 Task: Add an event with the title Second Lunch Break: Relaxation and Stress Relief, date '2023/10/26', time 8:30 AM to 10:30 AMand add a description: The training workshop will begin with an overview of the importance of effective negotiation skills in today's business landscape. Participants will gain an understanding of the key elements of successful negotiations, such as preparation, communication, active listening, and problem-solving., put the event into Red category . Add location for the event as: New York City, USA, logged in from the account softage.7@softage.netand send the event invitation to softage.10@softage.net and softage.5@softage.net. Set a reminder for the event 15 minutes before
Action: Mouse moved to (117, 135)
Screenshot: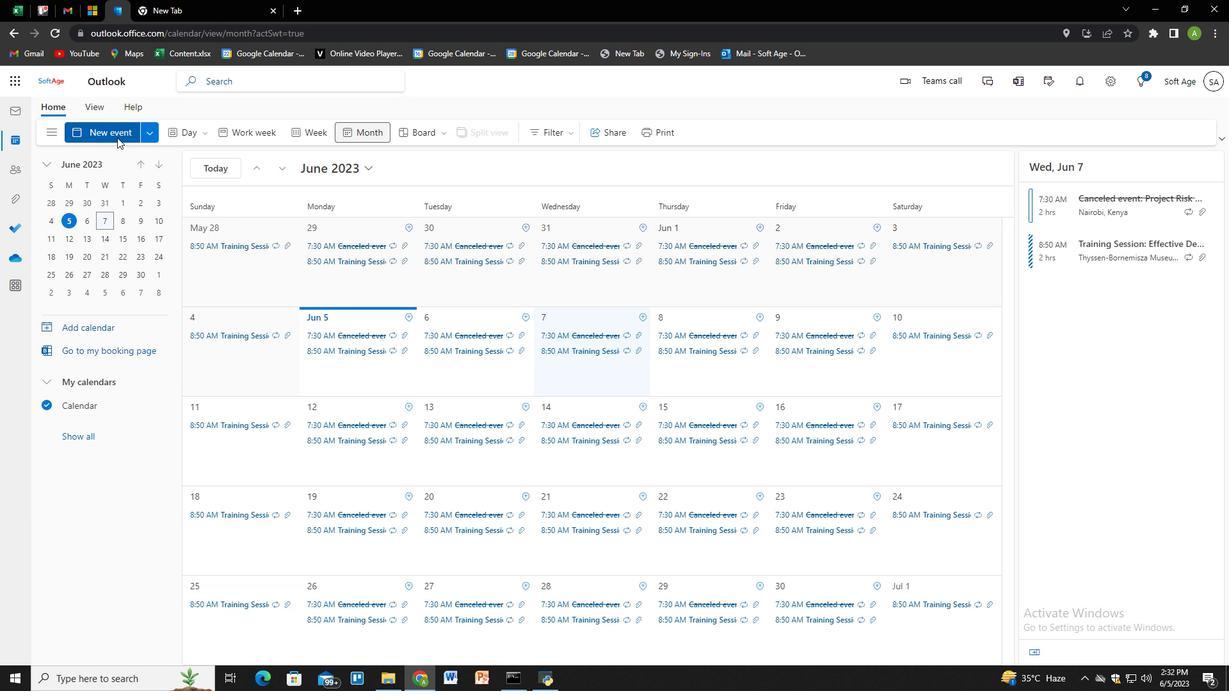
Action: Mouse pressed left at (117, 135)
Screenshot: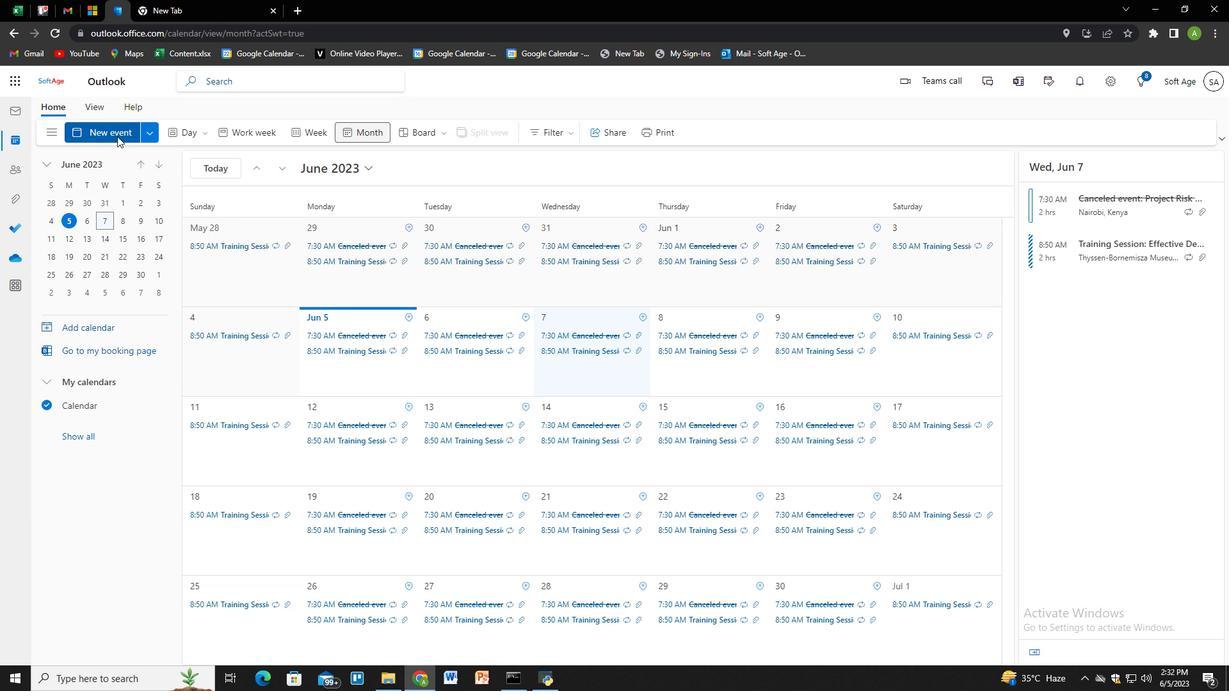 
Action: Mouse moved to (365, 222)
Screenshot: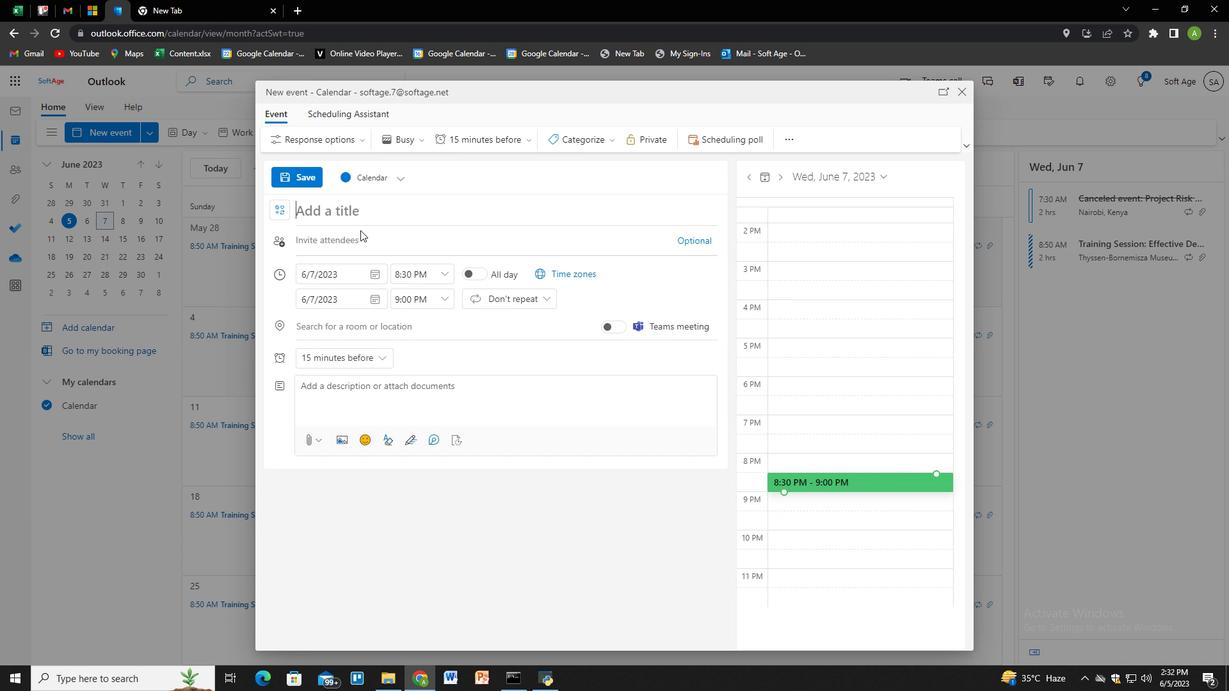 
Action: Key pressed <Key.shift>Second<Key.space><Key.shift>Lunch<Key.space><Key.shift>Break<Key.shift>:<Key.space><Key.shift>Relaxation<Key.space>and<Key.space>stress<Key.space><Key.shift><Key.backspace><Key.backspace><Key.backspace><Key.backspace><Key.backspace><Key.backspace><Key.backspace><Key.shift>Stress<Key.space><Key.shift>Relief<Key.tab><Key.tab><Key.tab>
Screenshot: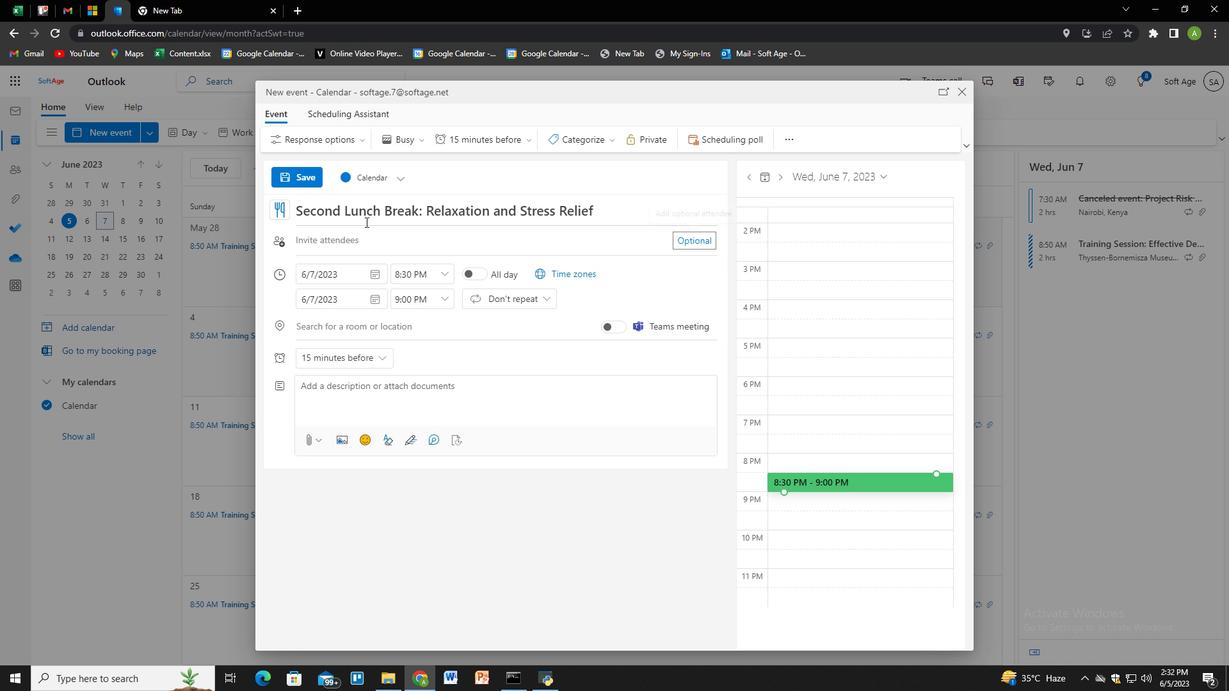 
Action: Mouse moved to (372, 275)
Screenshot: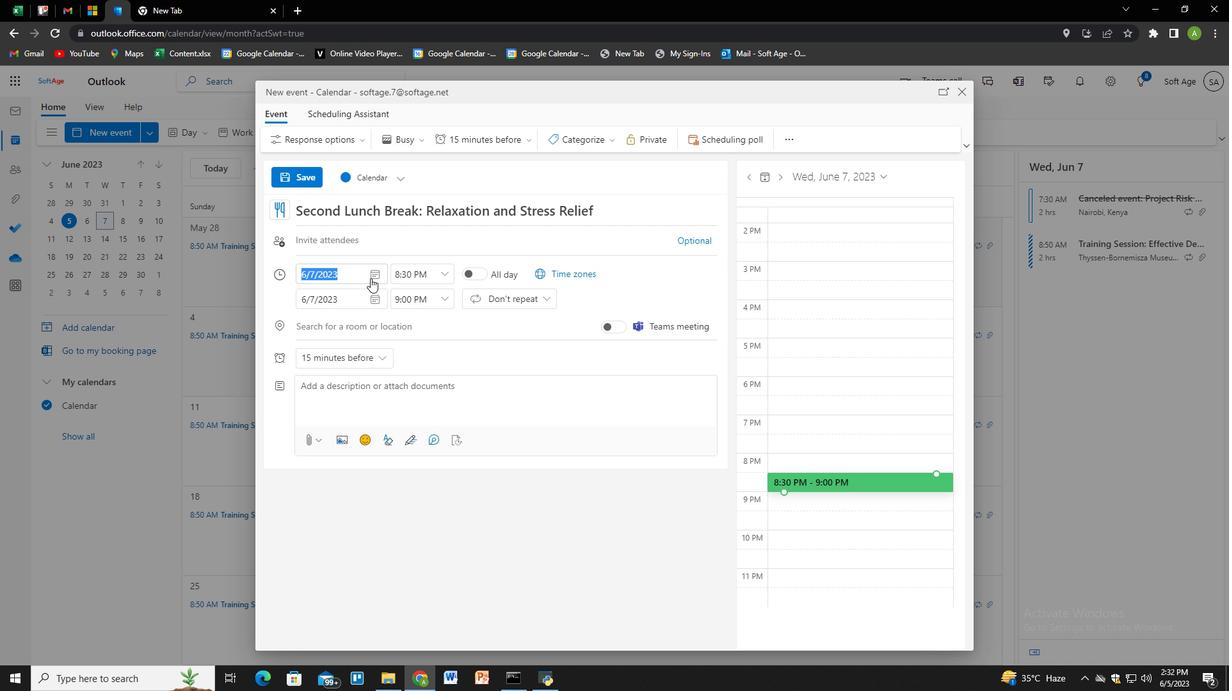 
Action: Mouse pressed left at (372, 275)
Screenshot: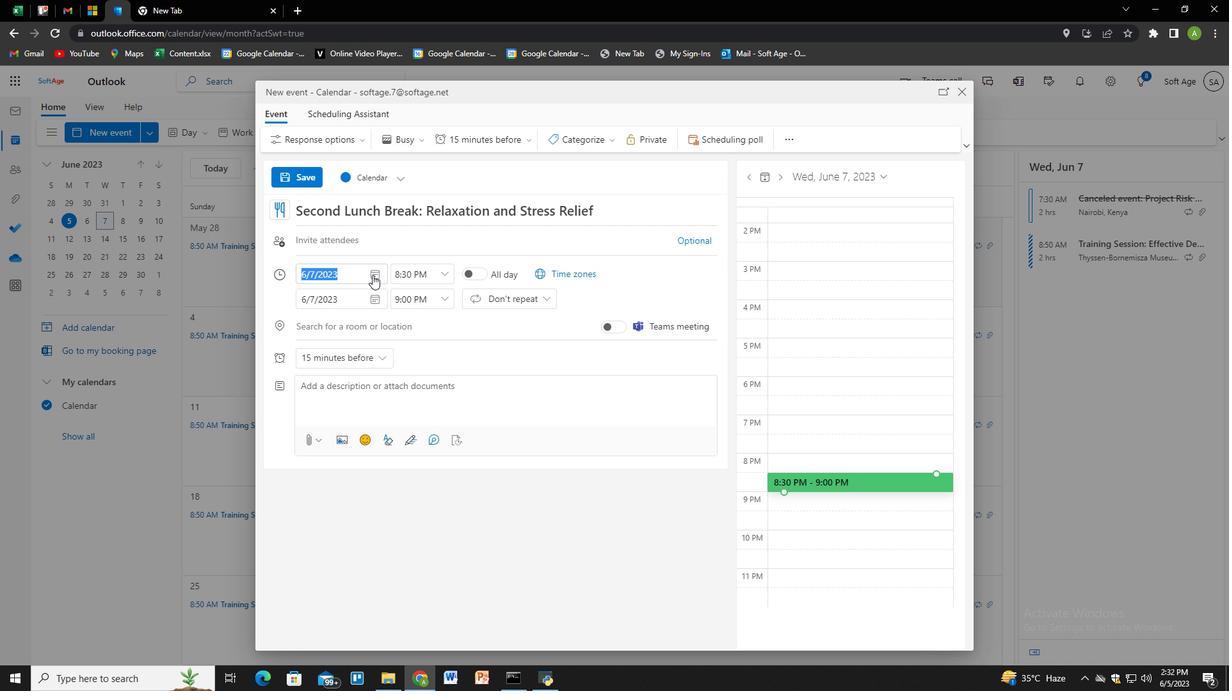 
Action: Mouse moved to (418, 299)
Screenshot: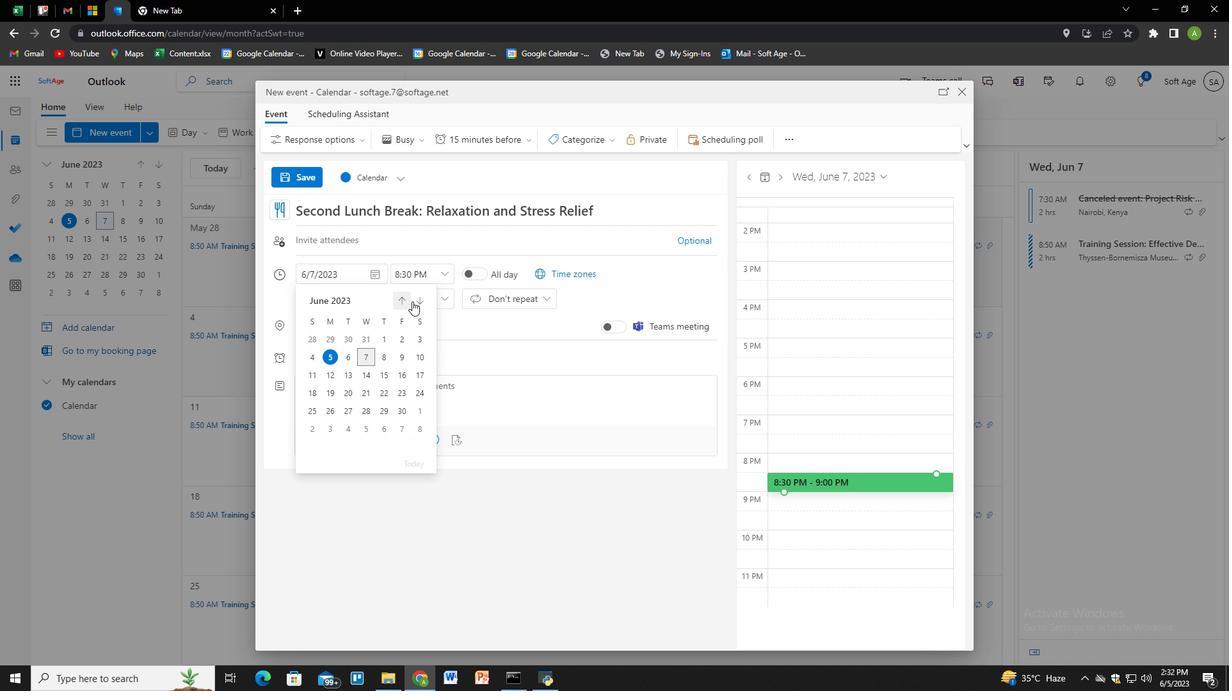
Action: Mouse pressed left at (418, 299)
Screenshot: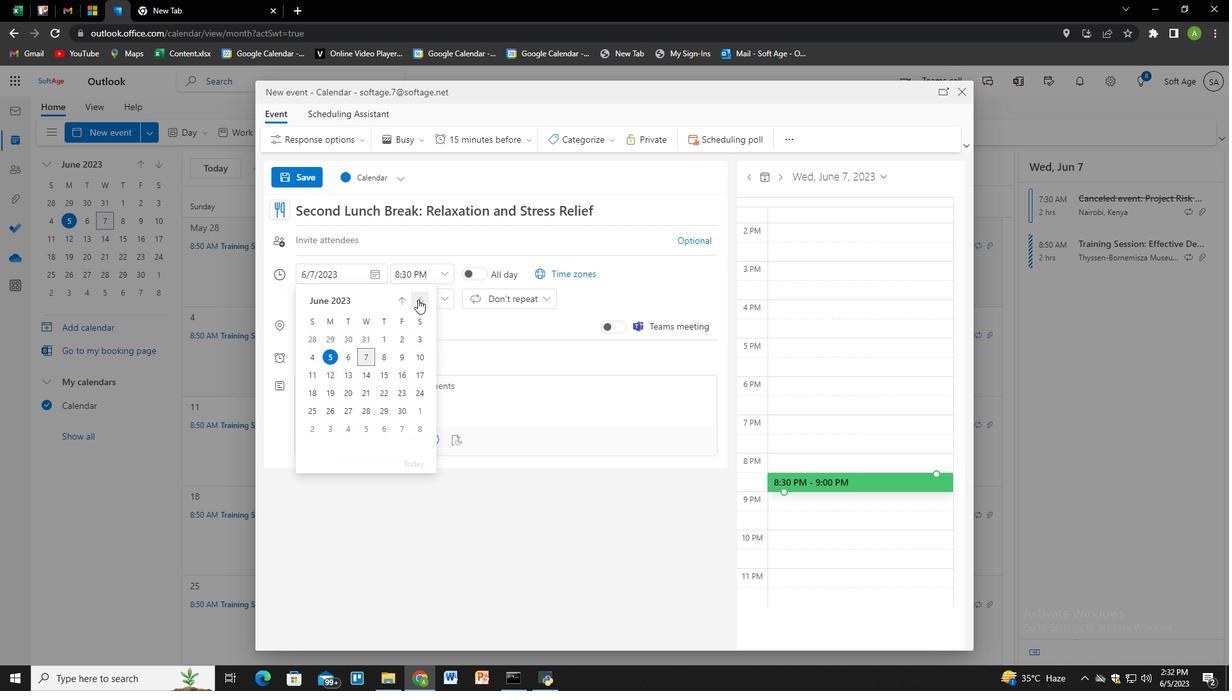 
Action: Mouse pressed left at (418, 299)
Screenshot: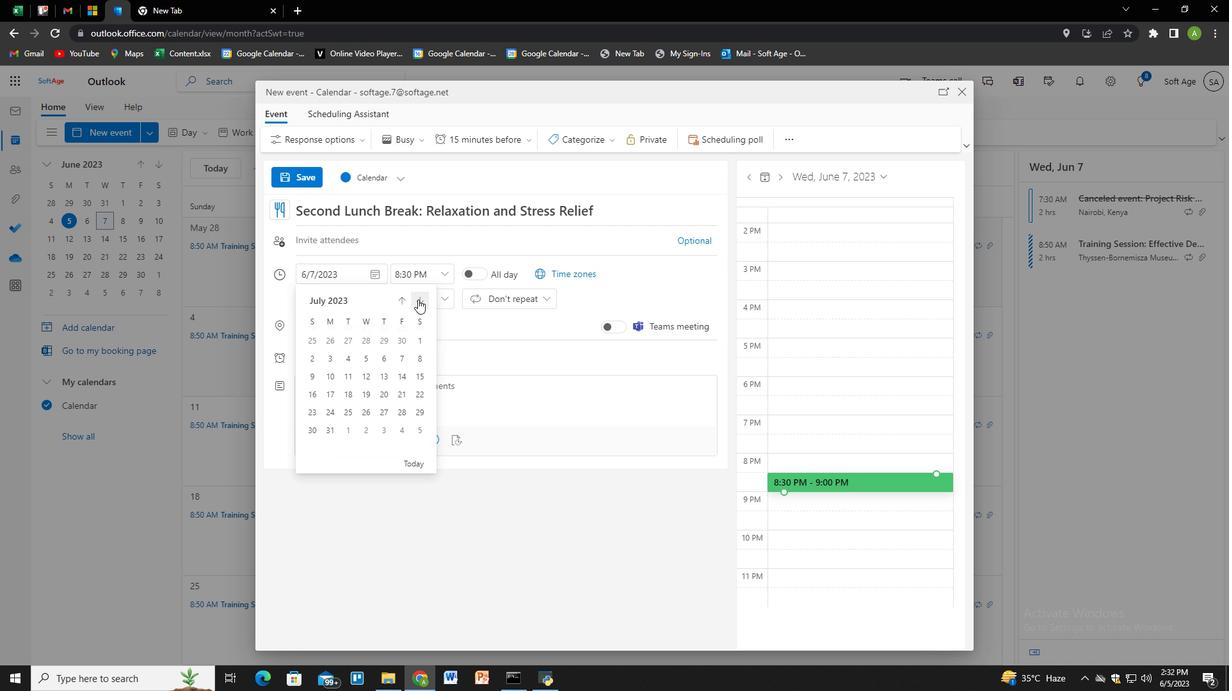 
Action: Mouse pressed left at (418, 299)
Screenshot: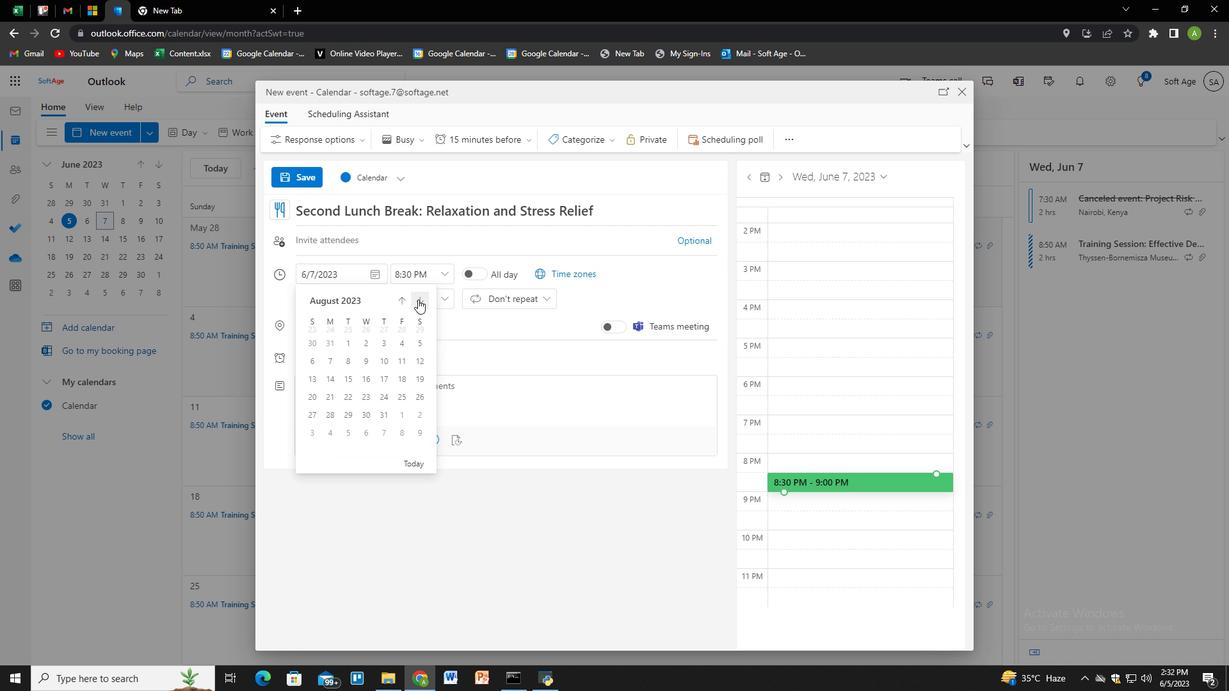 
Action: Mouse pressed left at (418, 299)
Screenshot: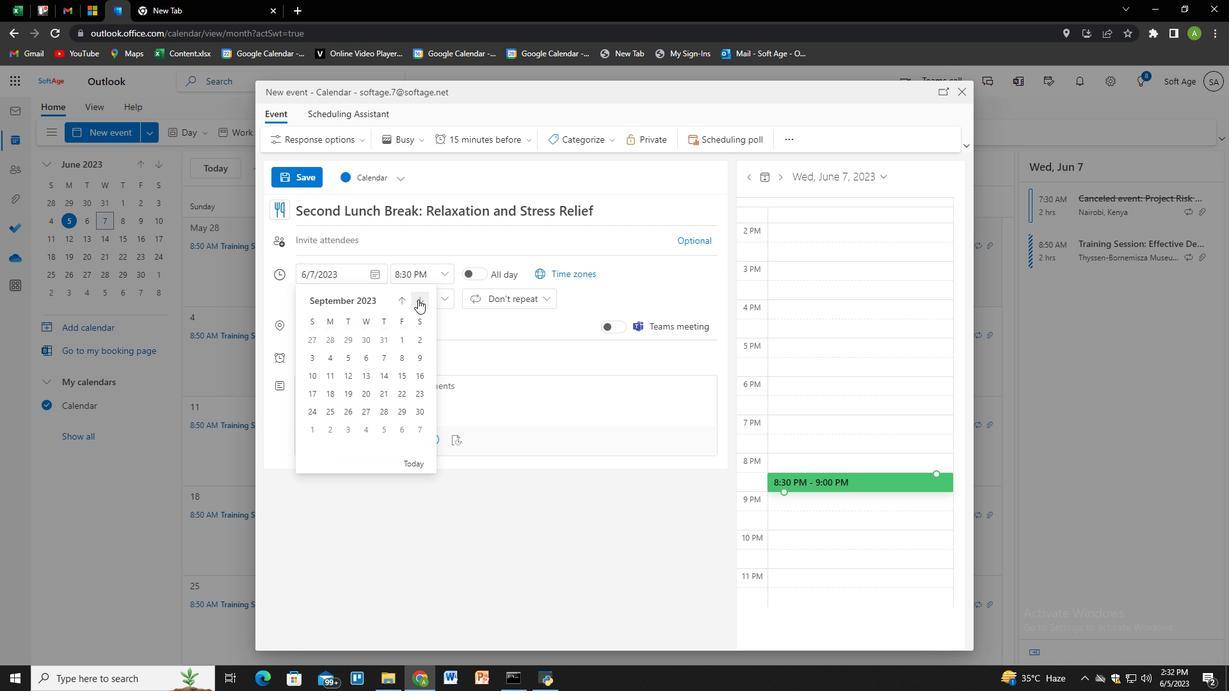 
Action: Mouse moved to (382, 388)
Screenshot: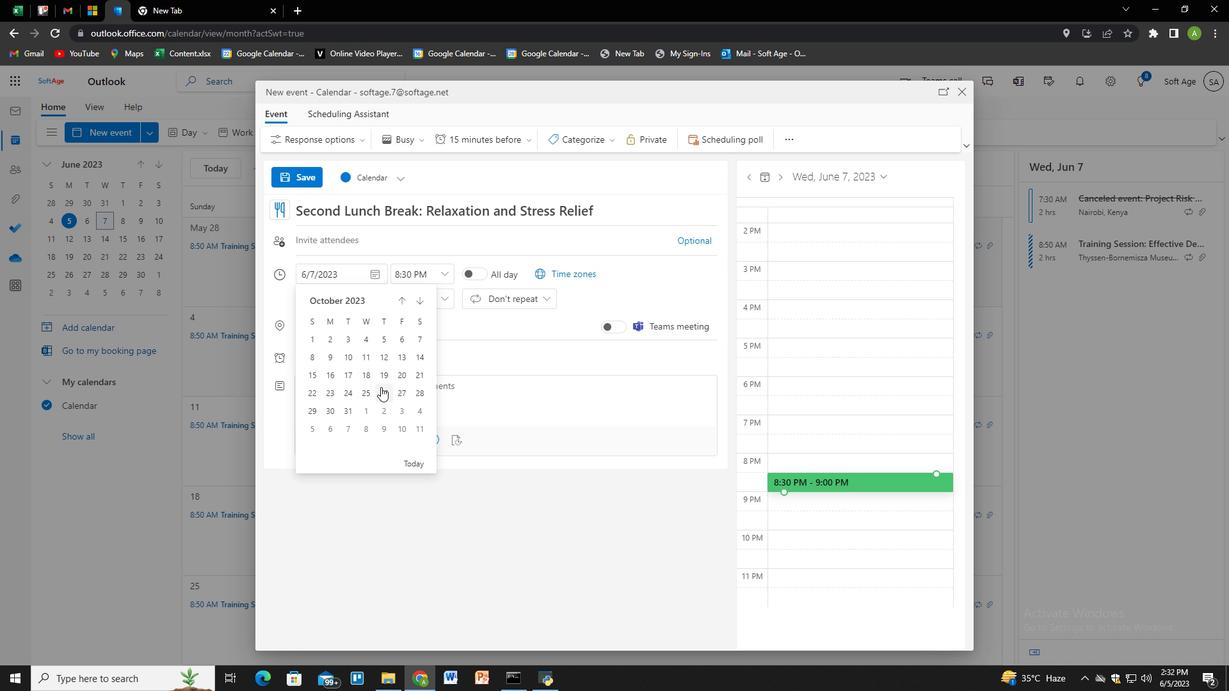 
Action: Mouse pressed left at (382, 388)
Screenshot: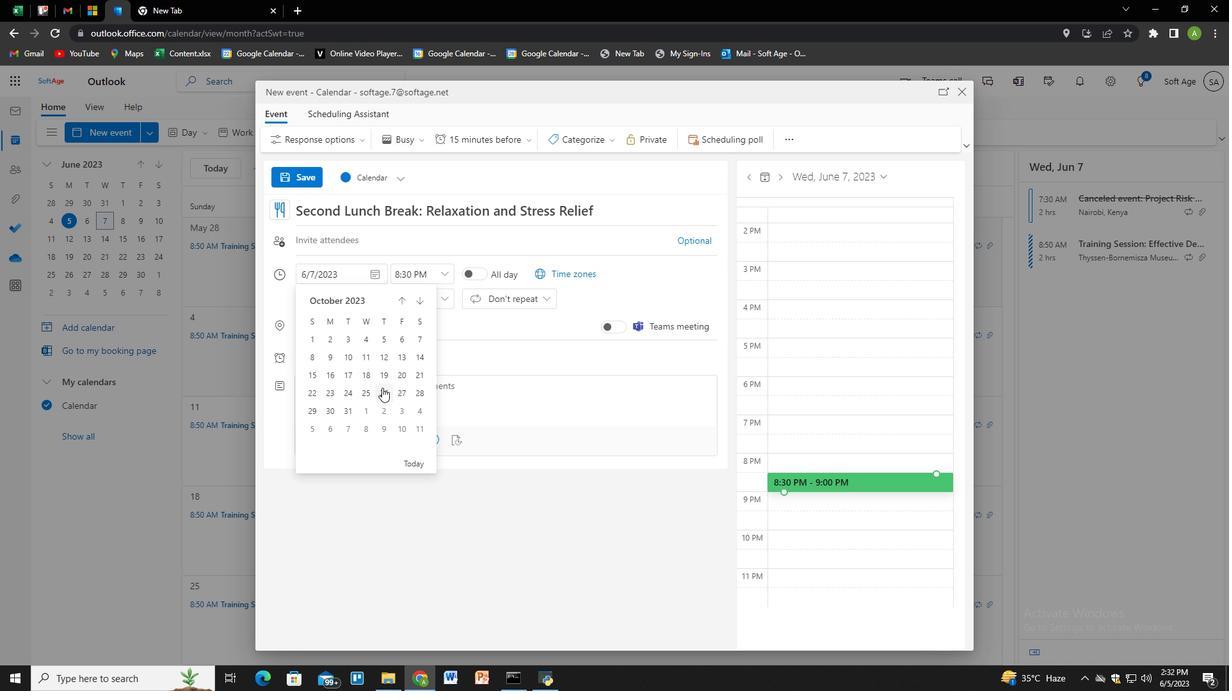 
Action: Mouse moved to (404, 274)
Screenshot: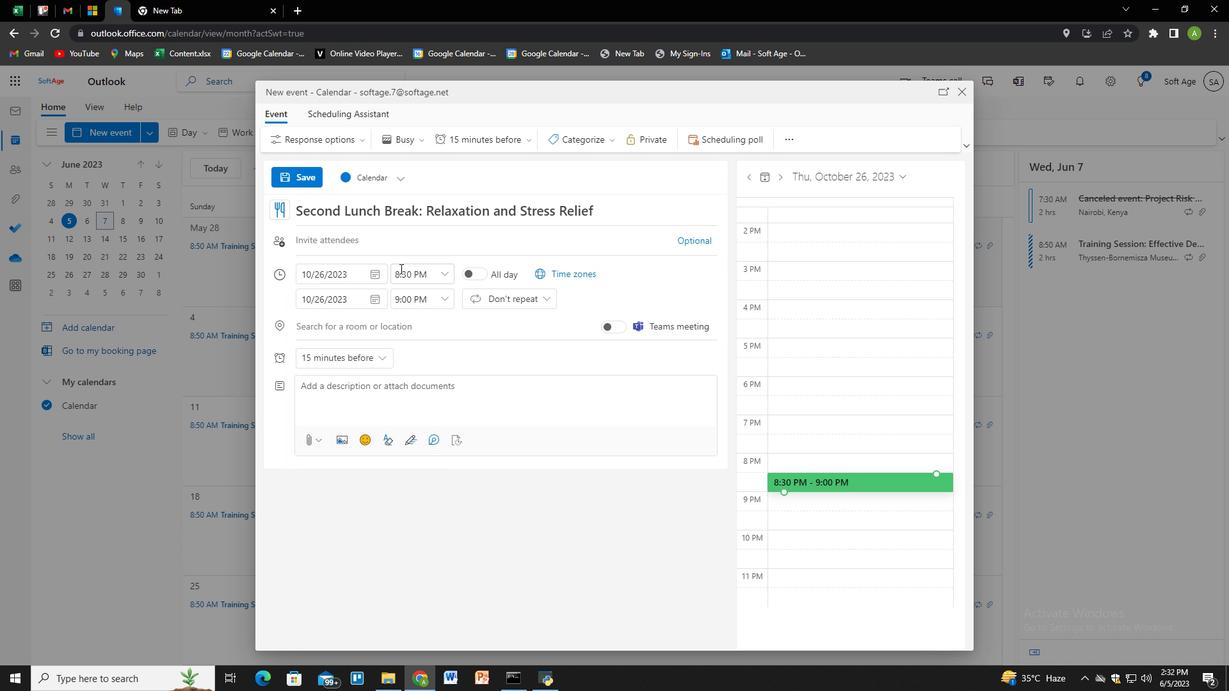 
Action: Mouse pressed left at (404, 274)
Screenshot: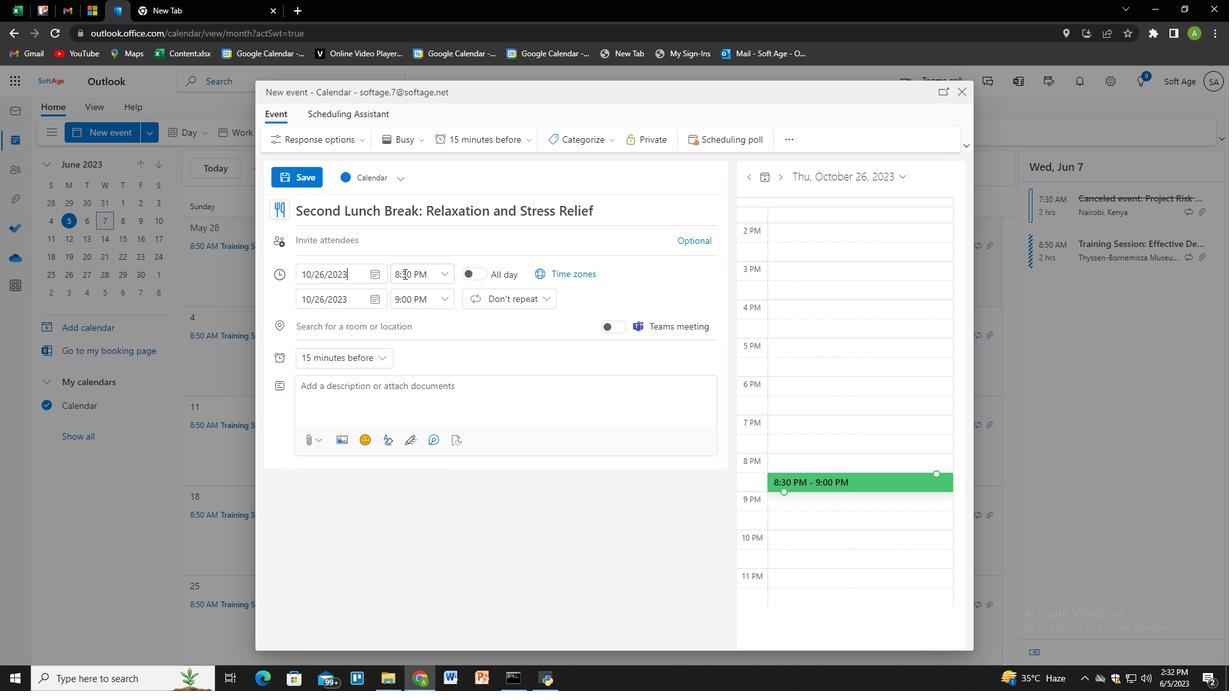
Action: Mouse moved to (410, 304)
Screenshot: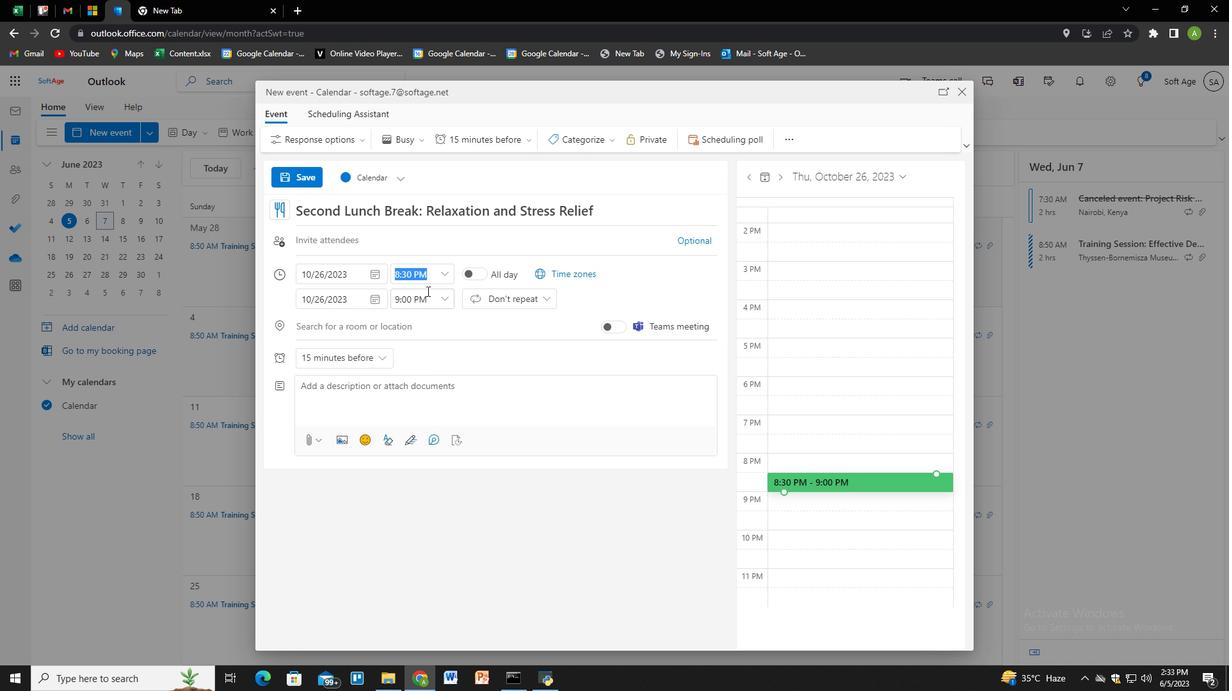 
Action: Mouse pressed left at (410, 304)
Screenshot: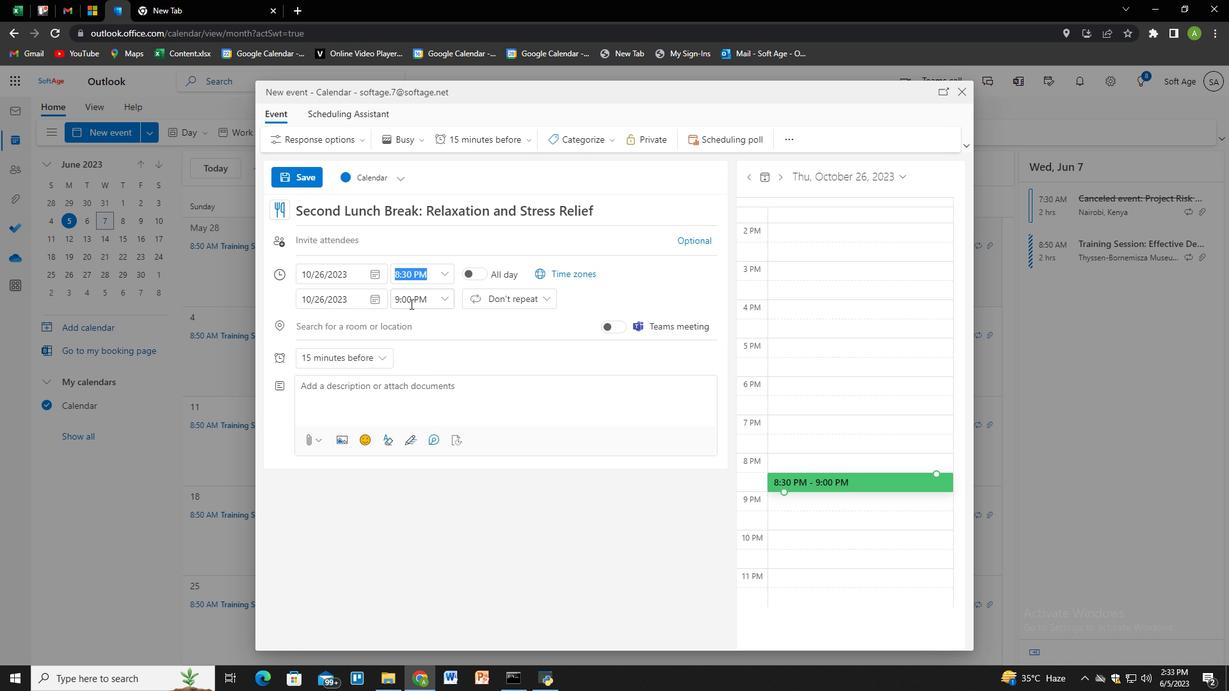 
Action: Key pressed 10<Key.shift>:30<Key.space><Key.shift>AM
Screenshot: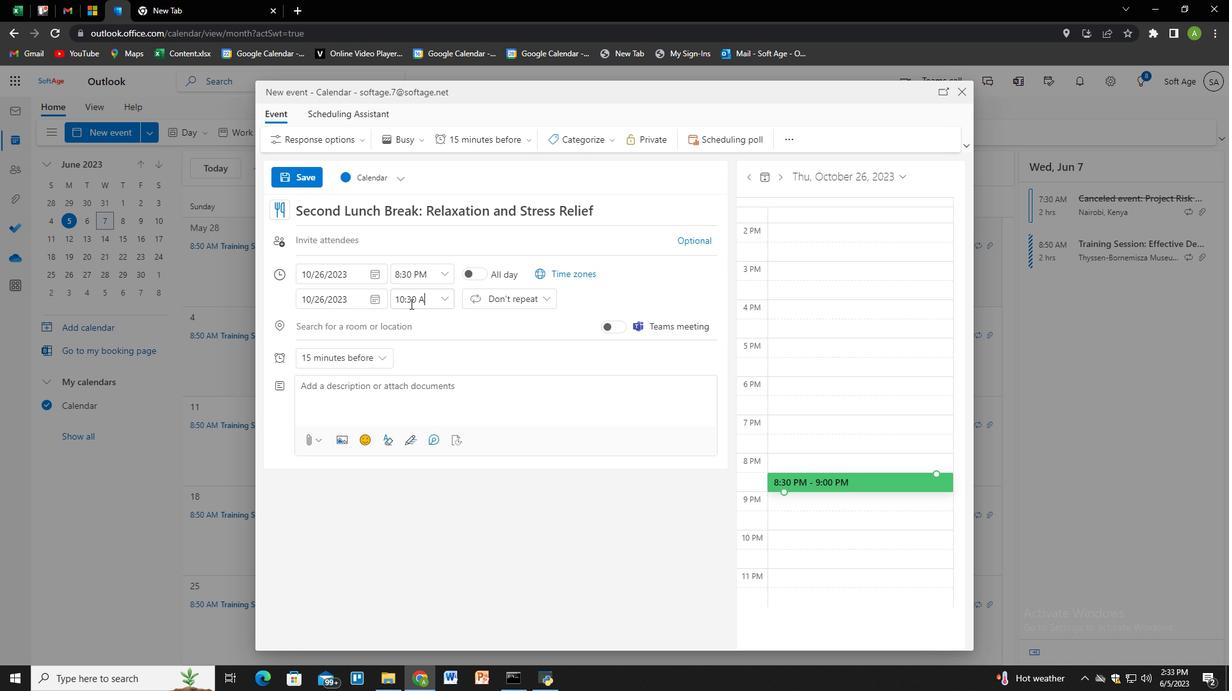 
Action: Mouse moved to (418, 274)
Screenshot: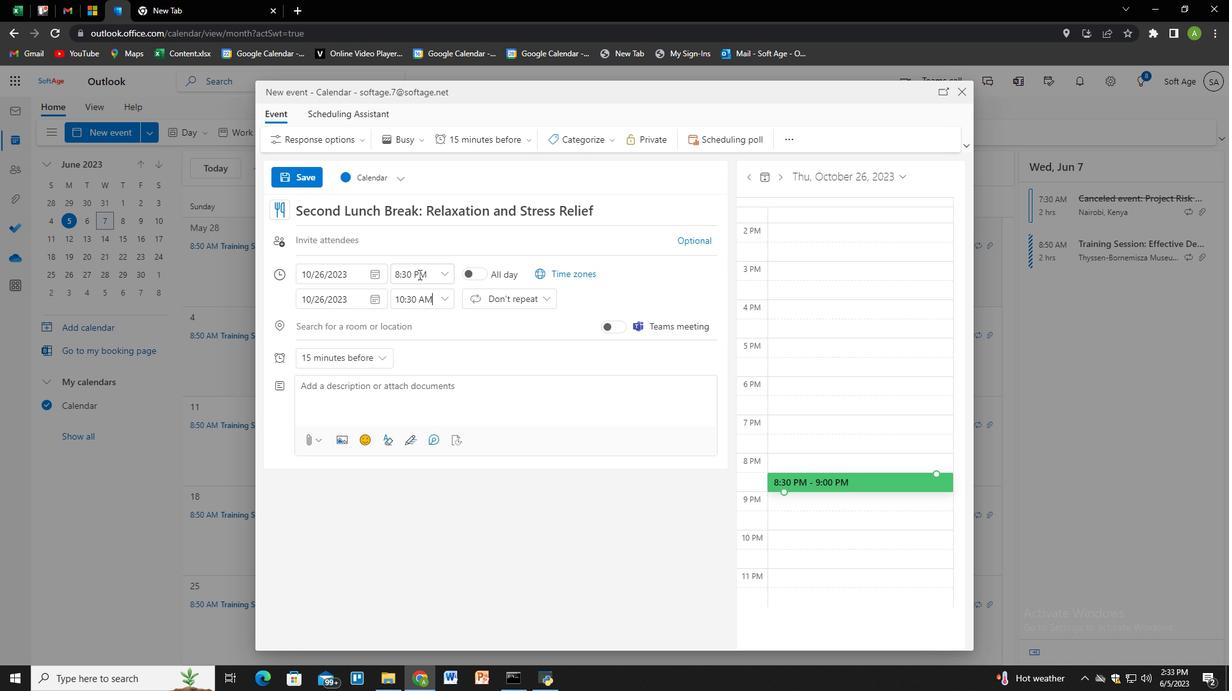 
Action: Mouse pressed left at (418, 274)
Screenshot: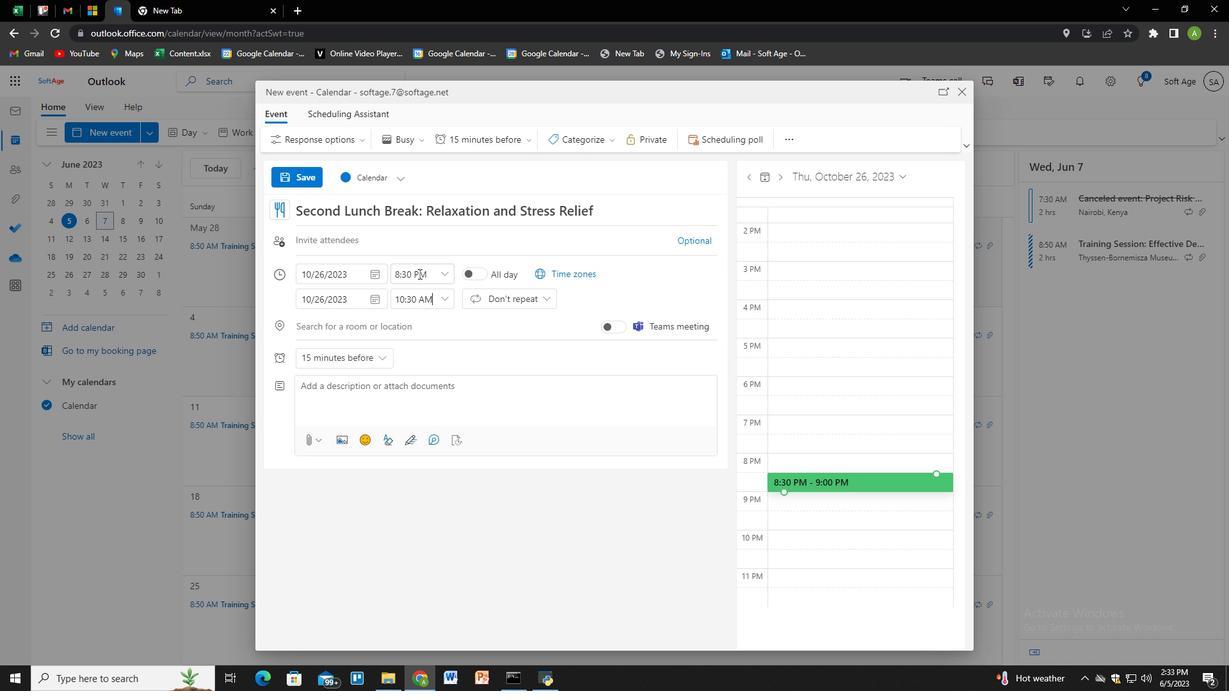 
Action: Key pressed <Key.right><Key.left><Key.backspace><Key.shift>A<Key.down><Key.up>
Screenshot: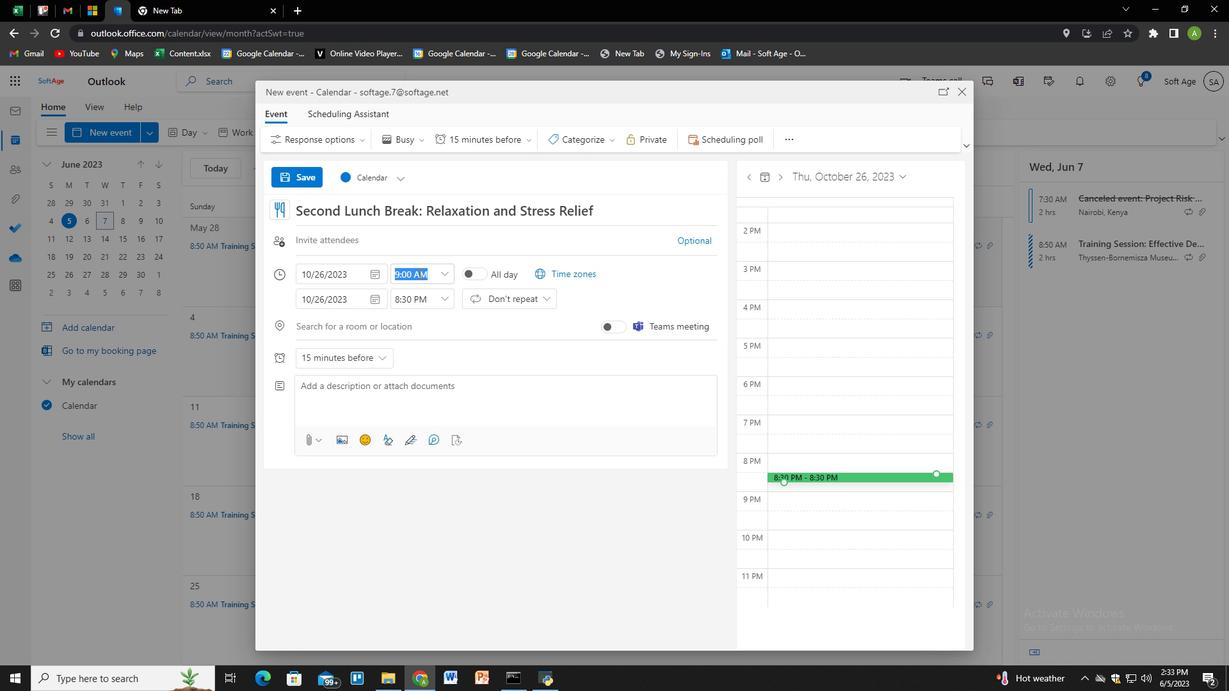 
Action: Mouse moved to (428, 301)
Screenshot: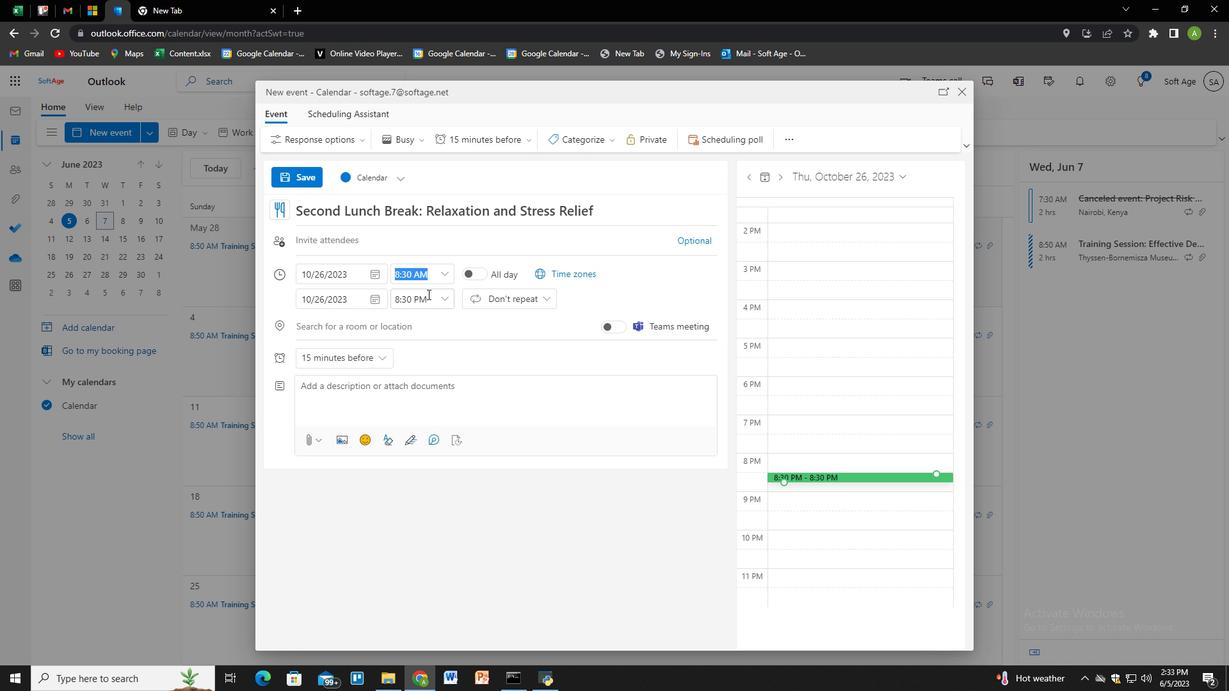 
Action: Mouse pressed left at (428, 301)
Screenshot: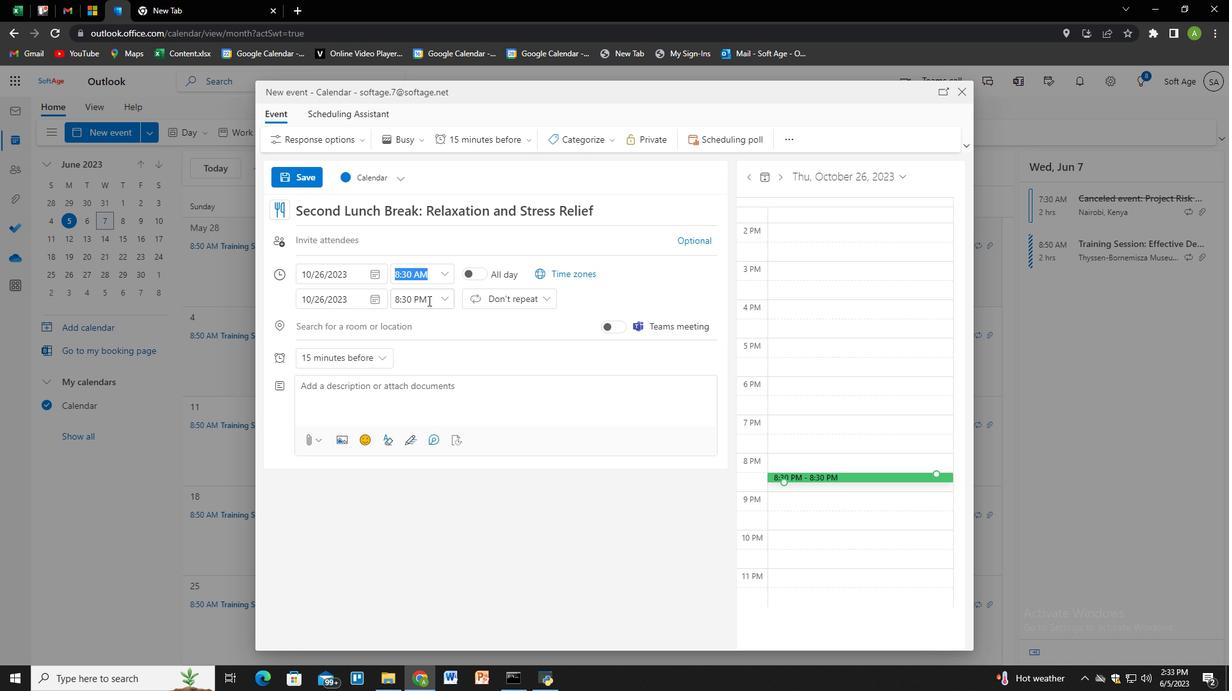 
Action: Mouse moved to (427, 303)
Screenshot: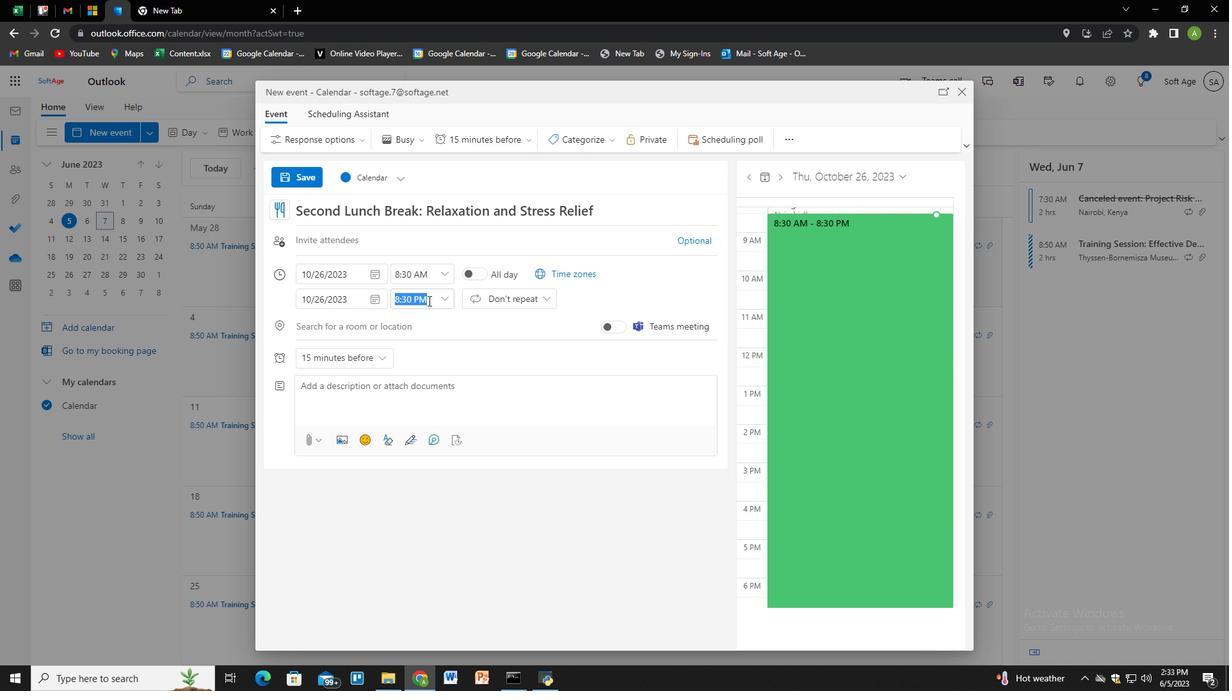 
Action: Key pressed 10<Key.shift>:30<Key.space><Key.shift><Key.shift><Key.shift><Key.shift>AMM<Key.tab><Key.tab><Key.tab><Key.tab><Key.tab><Key.tab><Key.tab><Key.shift><Key.shift><Key.shift><Key.shift><Key.shift>The<Key.space>training<Key.space>workshop<Key.space>will<Key.space>begin<Key.space>with<Key.space><Key.space>an<Key.space><Key.backspace><Key.backspace><Key.backspace><Key.backspace>an<Key.space>overview<Key.space>of<Key.space>the<Key.space>importance<Key.space>of<Key.space>effective<Key.space>negotiation<Key.space>skills<Key.space>in<Key.space>today's<Key.space>business<Key.space>landscape.<Key.space><Key.shift>Participants<Key.space>willg<Key.backspace><Key.space>gain<Key.space>an<Key.space>undee<Key.backspace>rstanding<Key.space>of<Key.space>the<Key.space>key<Key.space>elements<Key.space>of<Key.space>successful<Key.space>negotiations,<Key.space>such<Key.space>as<Key.space>preparation,<Key.space>communication,<Key.space>active<Key.space>listening,<Key.space>and<Key.space>problem-solving.
Screenshot: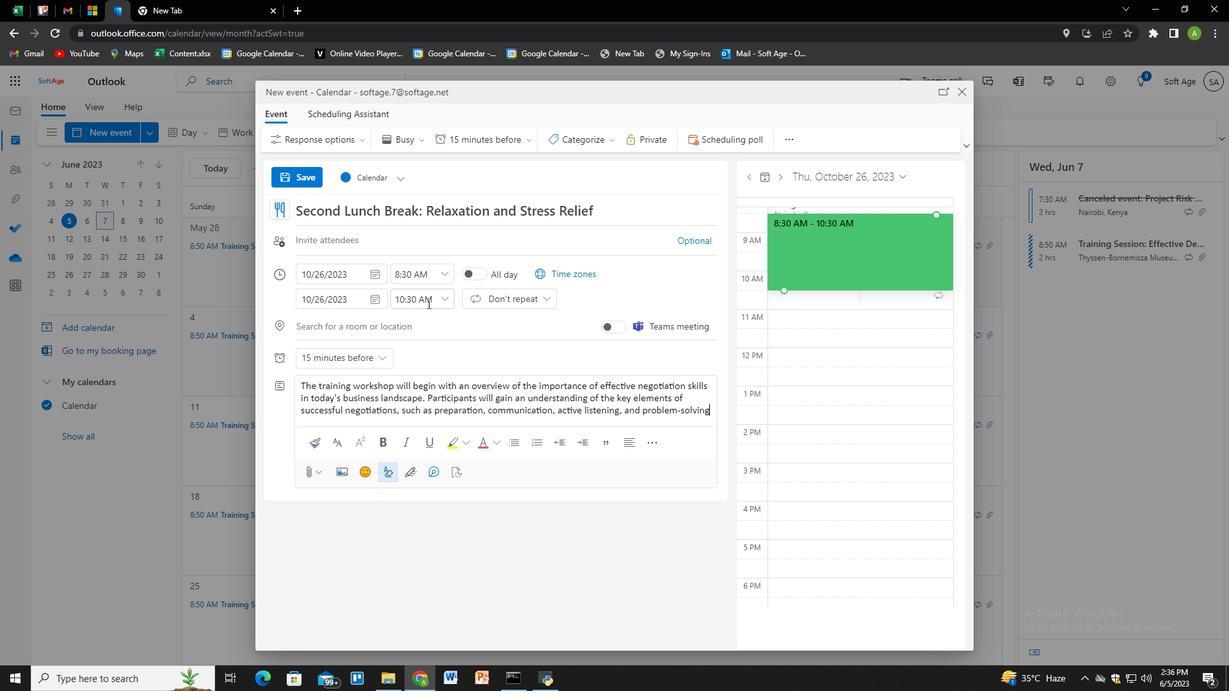 
Action: Mouse moved to (568, 142)
Screenshot: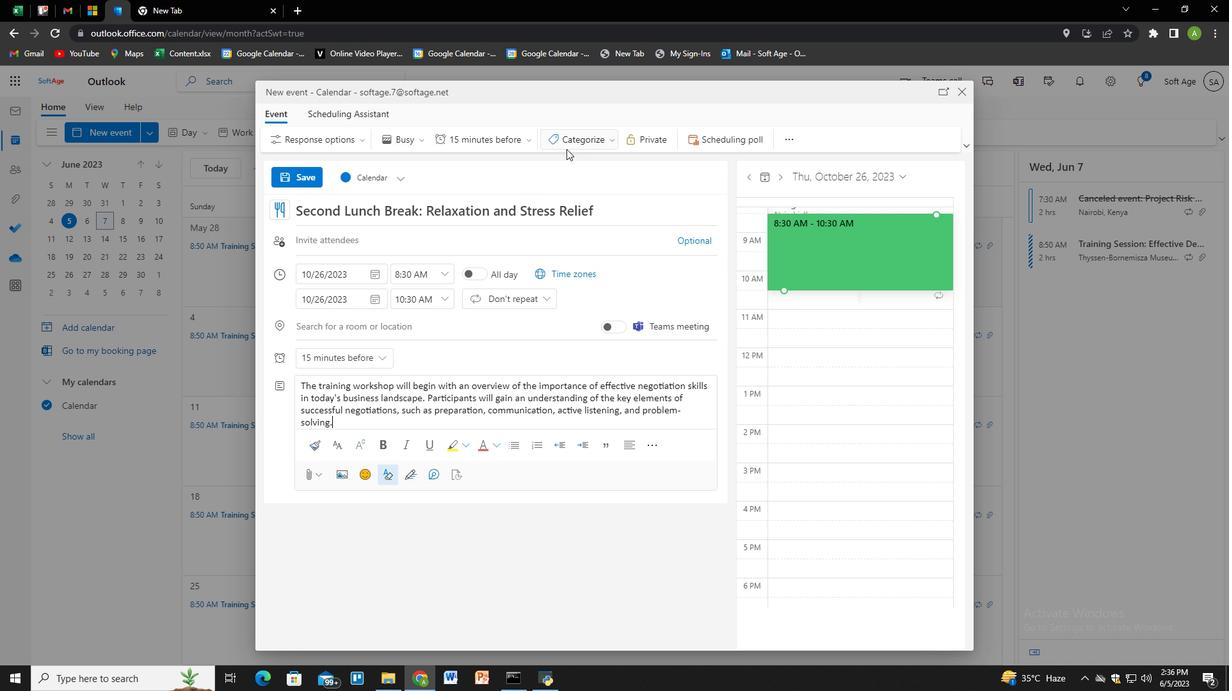 
Action: Mouse pressed left at (568, 142)
Screenshot: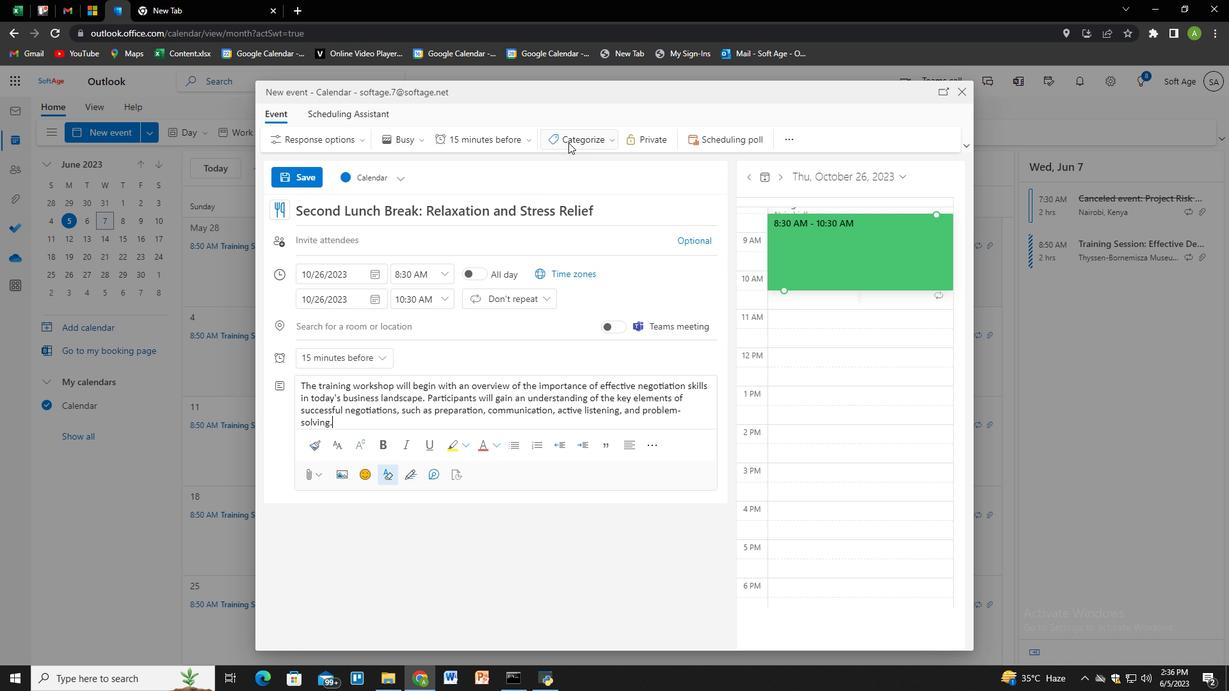 
Action: Mouse moved to (581, 242)
Screenshot: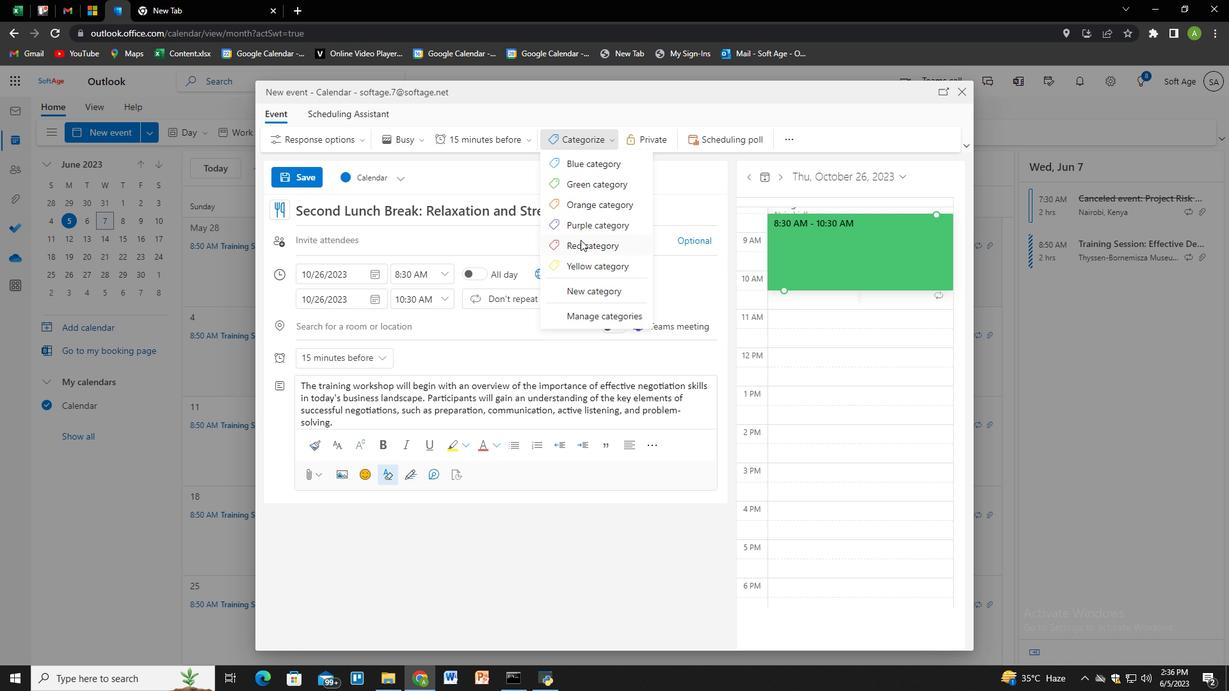 
Action: Mouse pressed left at (581, 242)
Screenshot: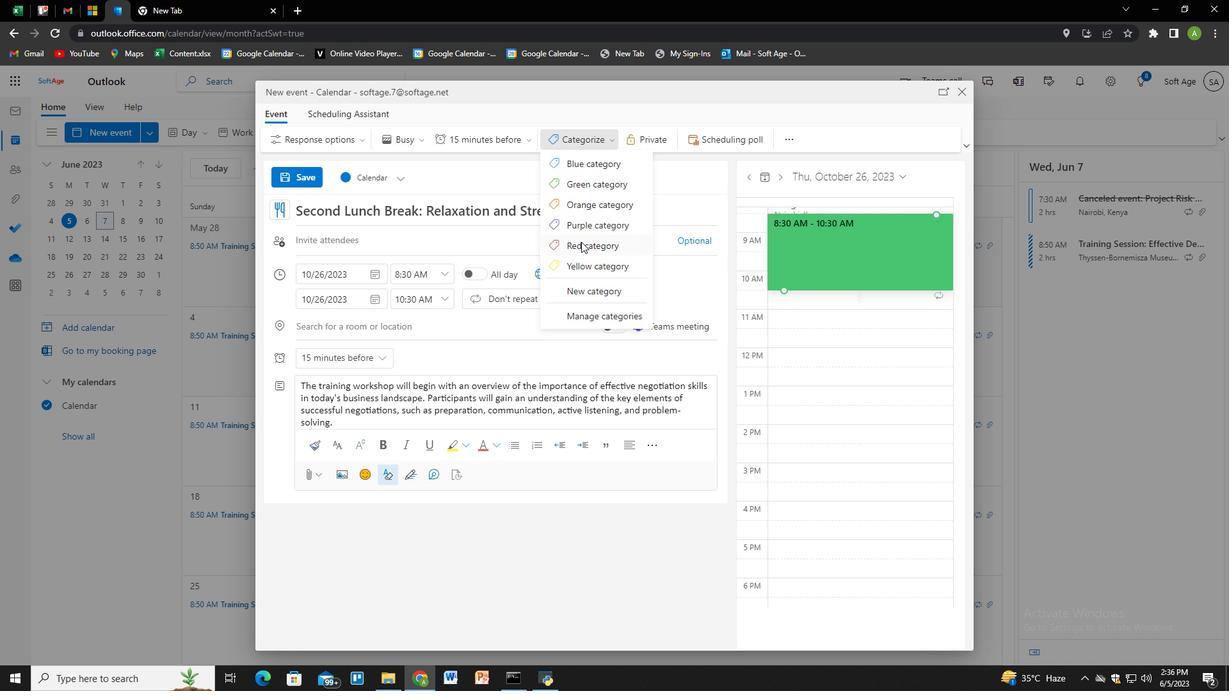 
Action: Mouse moved to (328, 329)
Screenshot: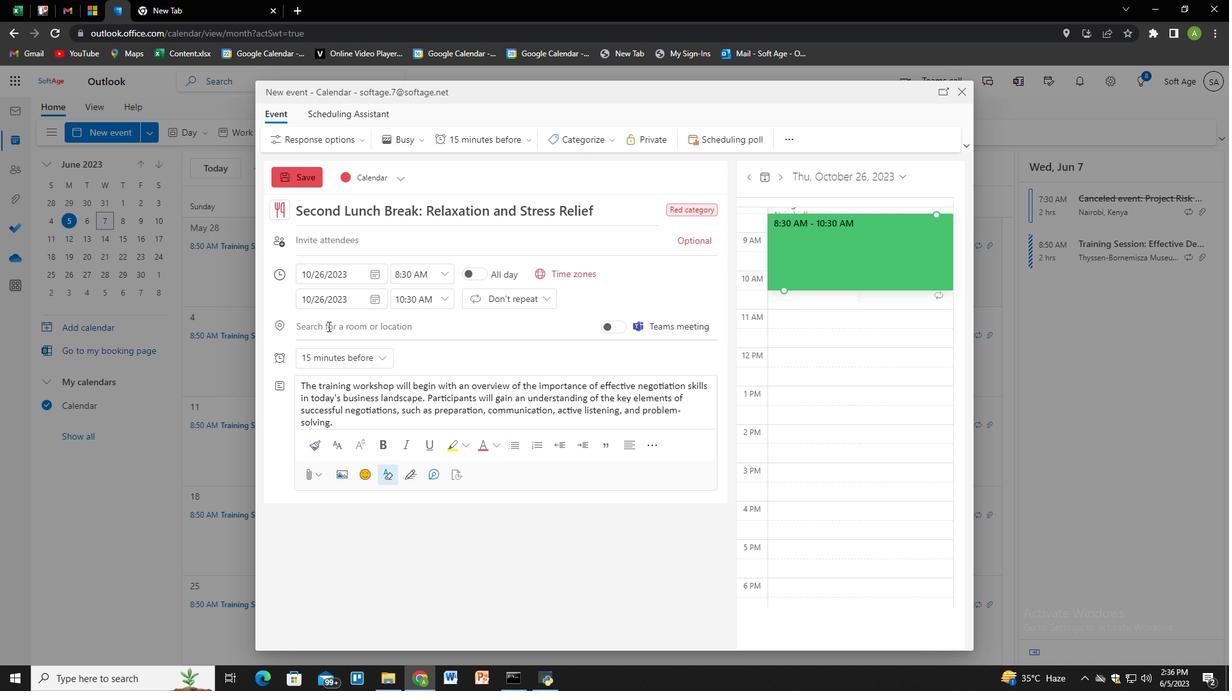 
Action: Mouse pressed left at (328, 329)
Screenshot: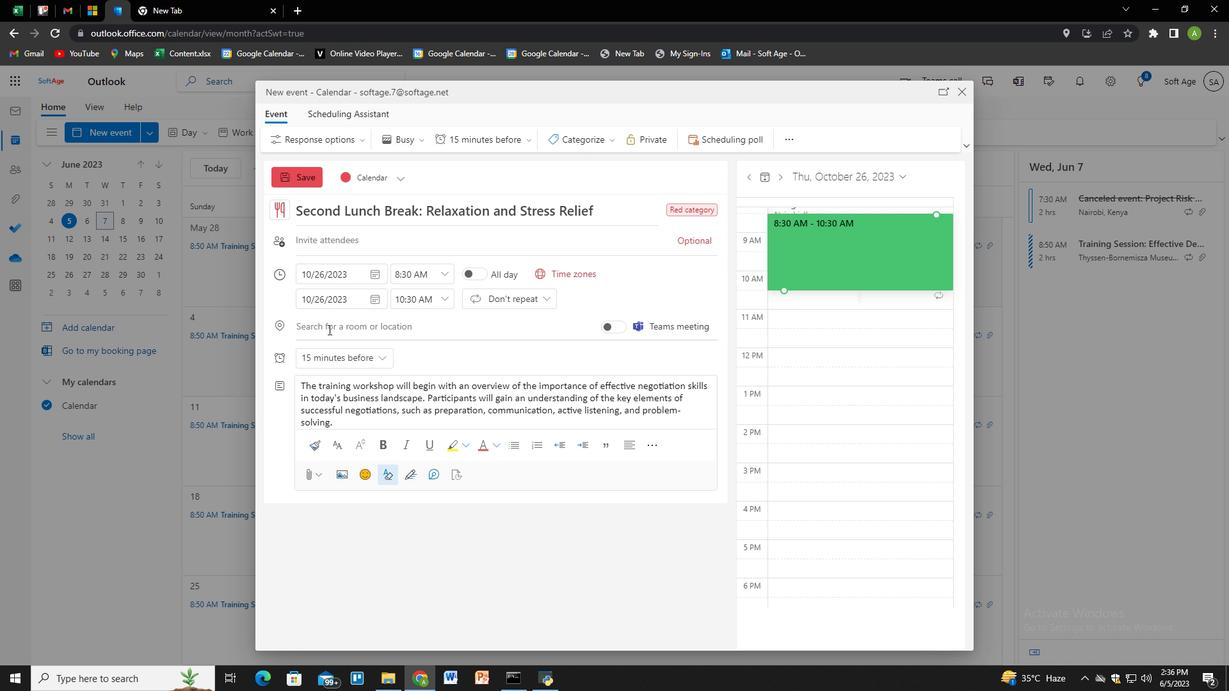 
Action: Key pressed <Key.shift>New<Key.space><Key.shift>York<Key.space><Key.shift>City,<Key.space><Key.shift>USA,<Key.down><Key.enter>
Screenshot: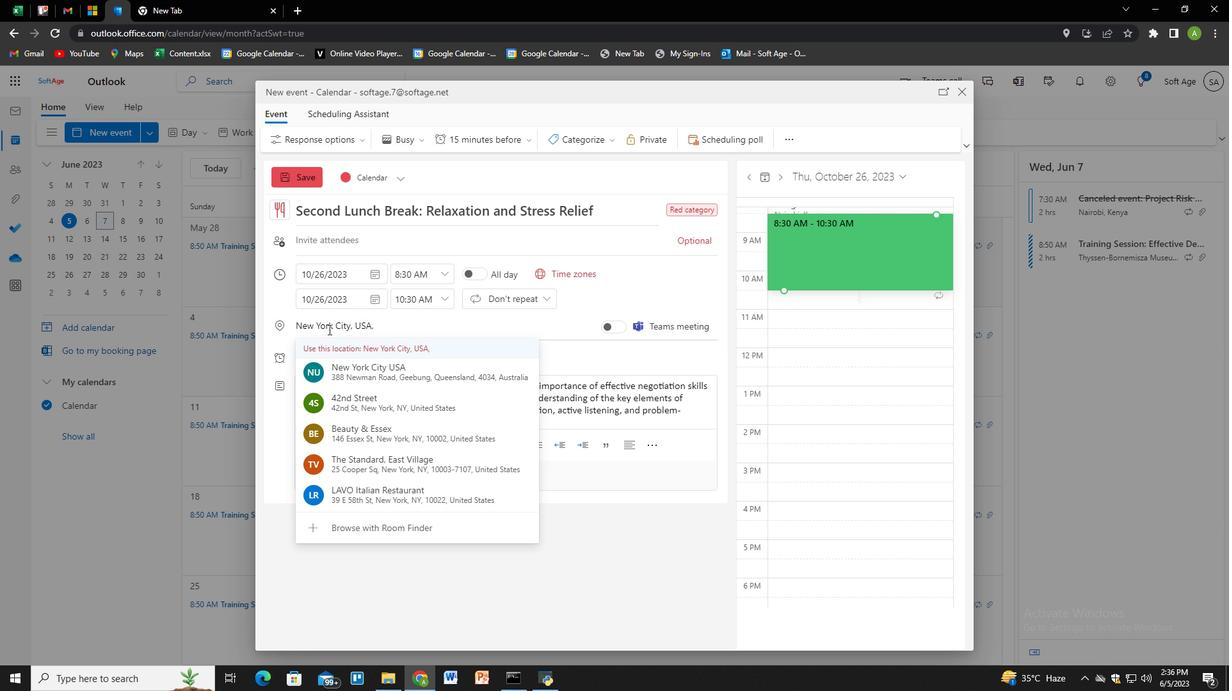 
Action: Mouse moved to (415, 235)
Screenshot: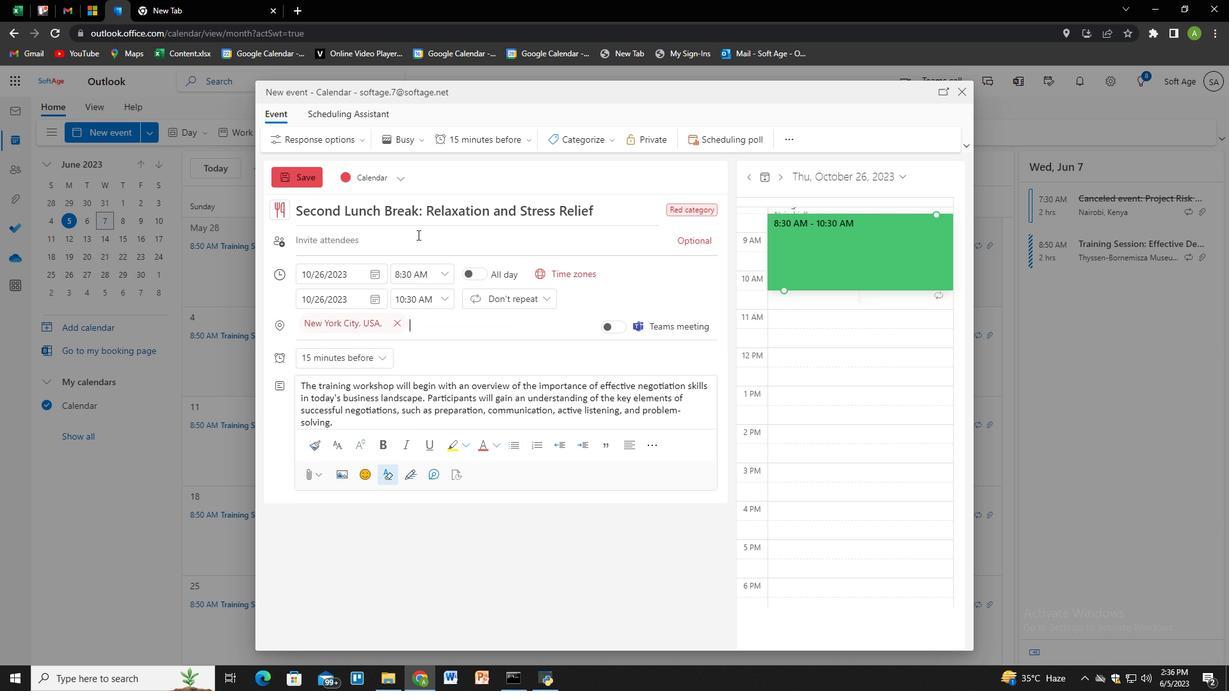
Action: Mouse pressed left at (415, 235)
Screenshot: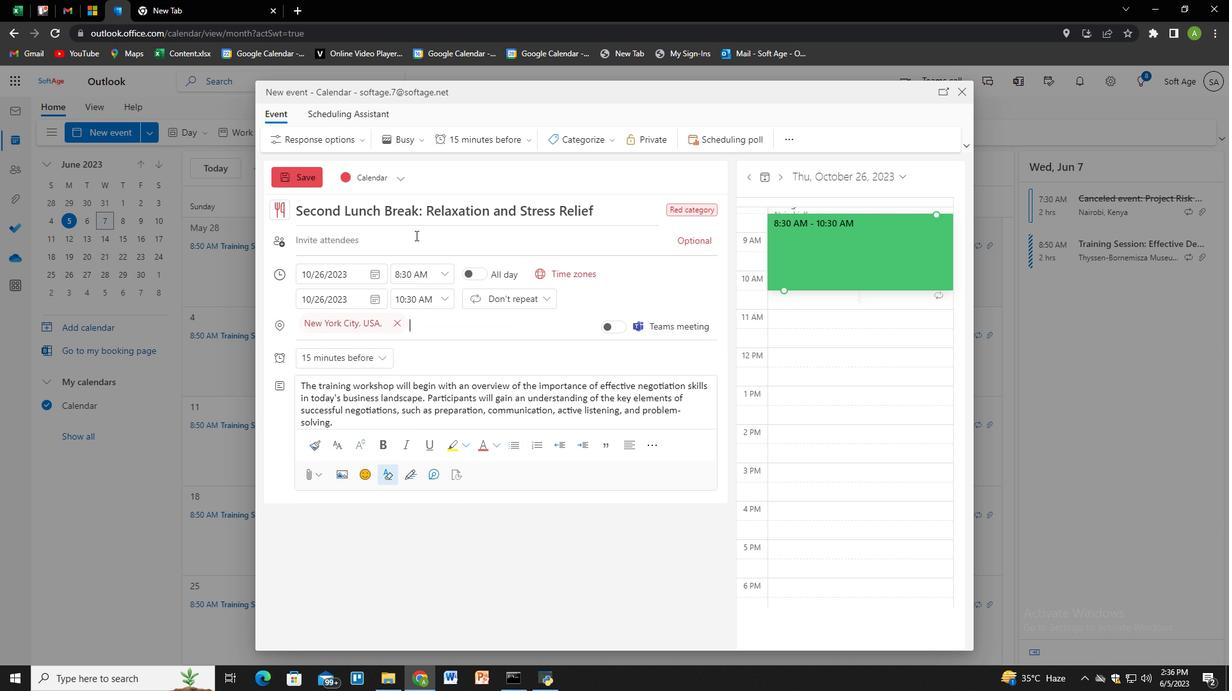 
Action: Key pressed softage.7<Key.backspace>10<Key.shift>@softage.net<Key.enter>softage.5<Key.shift>@softage.net<Key.enter>
Screenshot: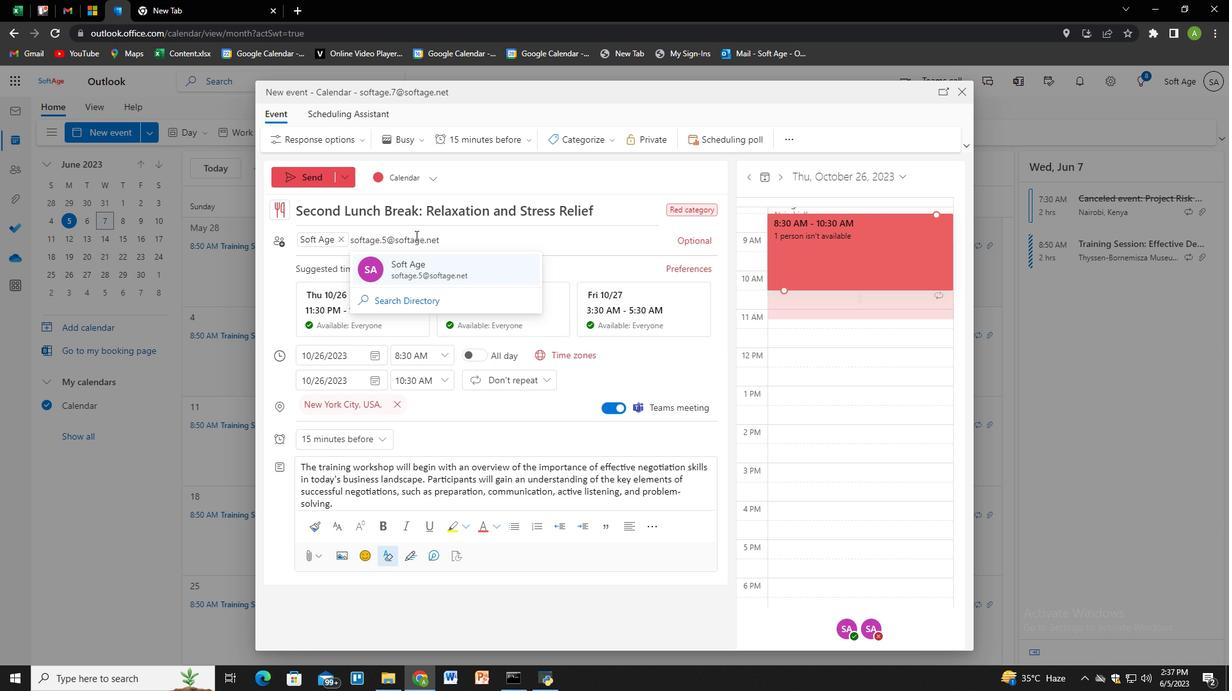 
Action: Mouse moved to (471, 141)
Screenshot: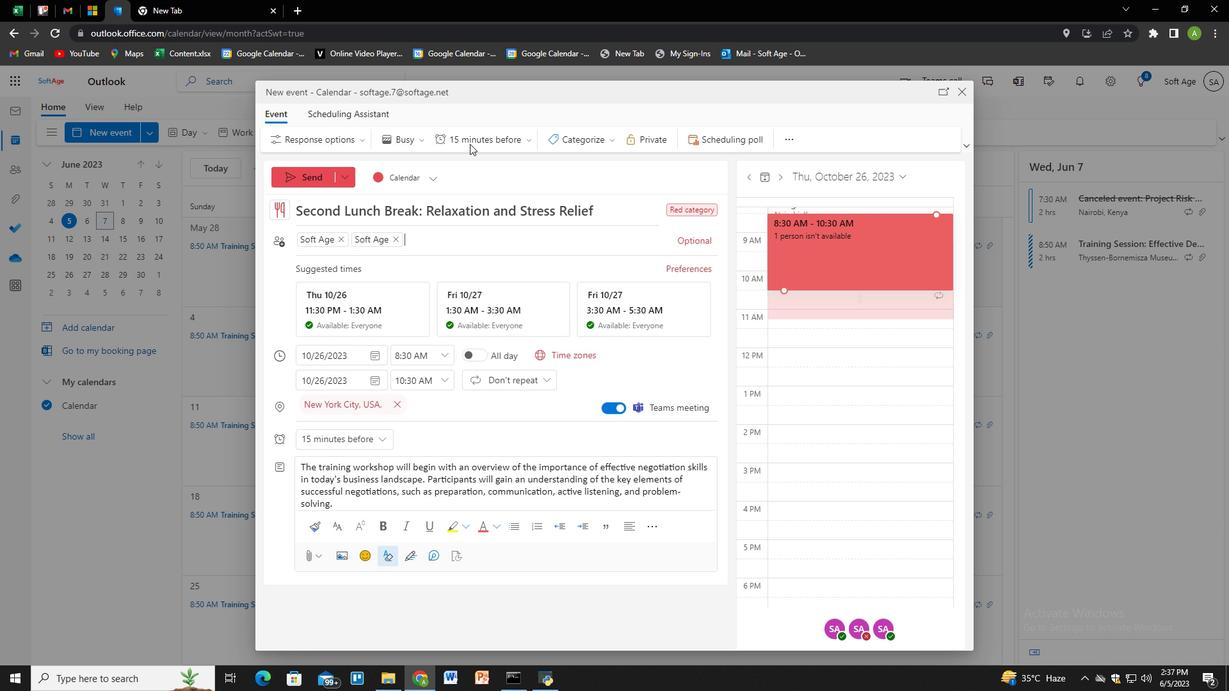
Action: Mouse pressed left at (471, 141)
Screenshot: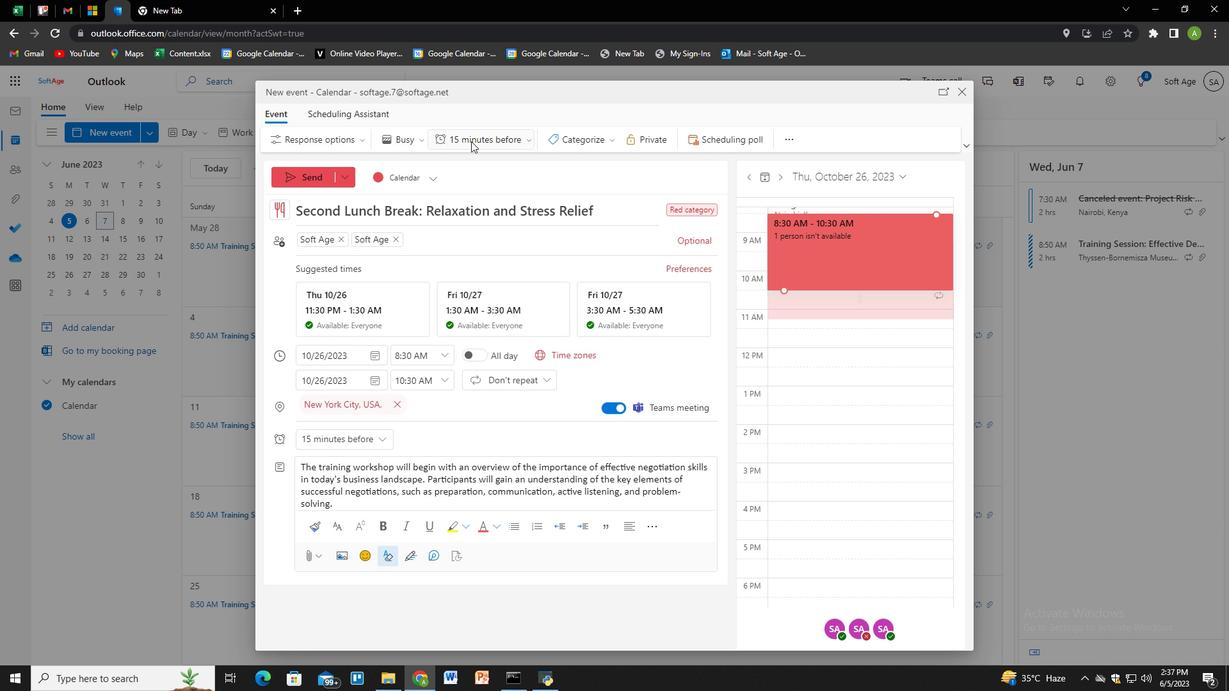 
Action: Mouse moved to (488, 232)
Screenshot: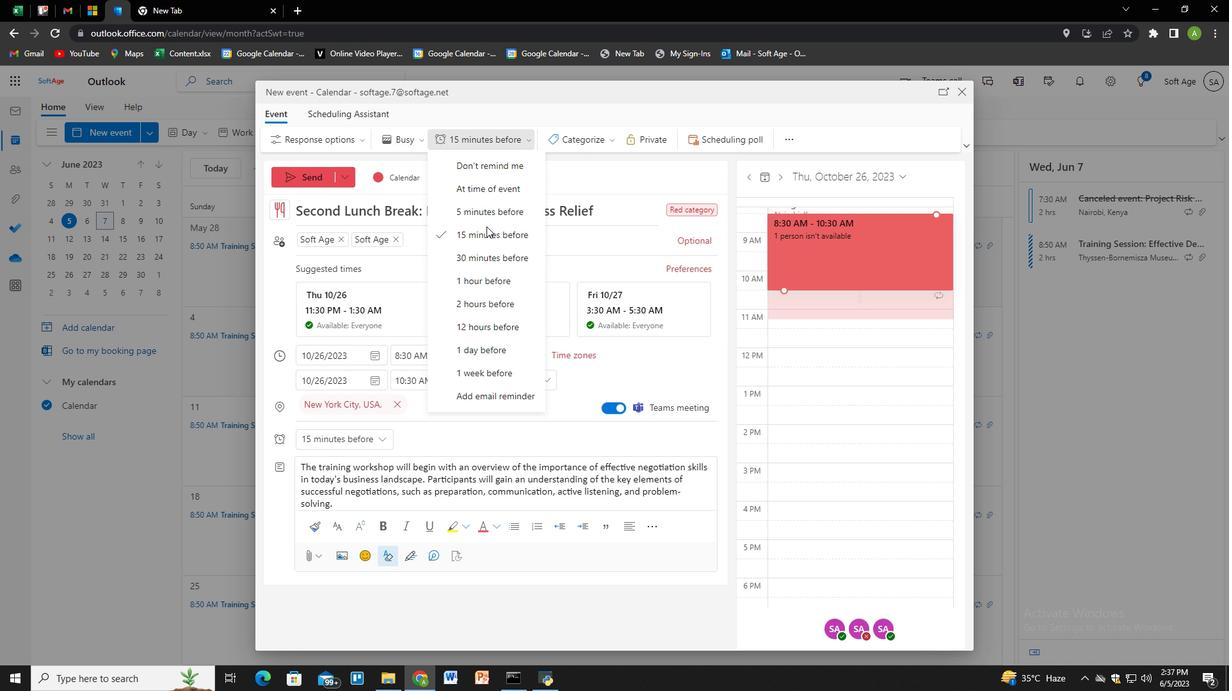 
Action: Mouse pressed left at (488, 232)
Screenshot: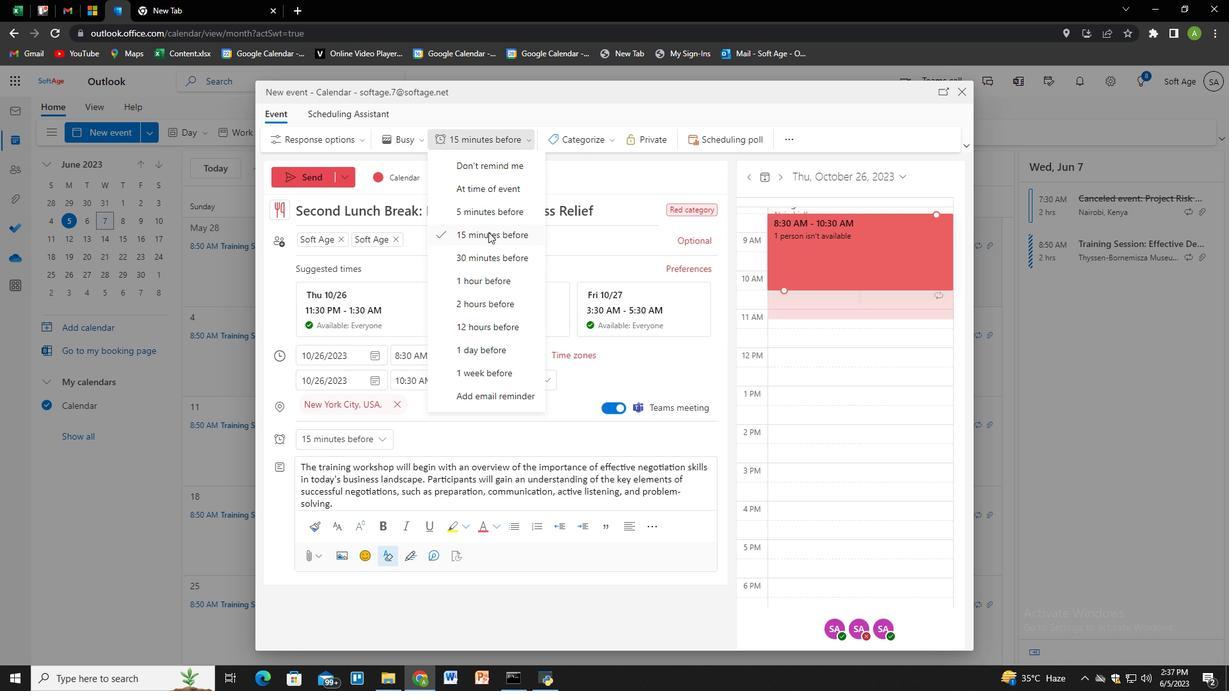 
Action: Mouse moved to (306, 179)
Screenshot: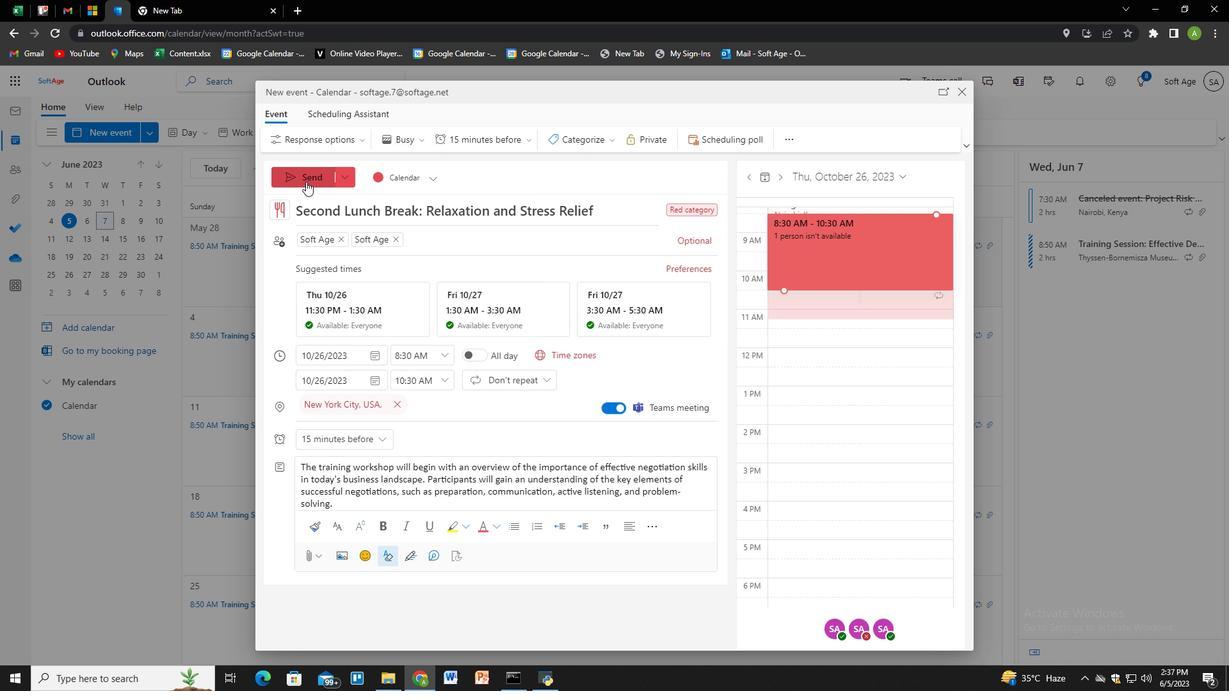 
Action: Mouse pressed left at (306, 179)
Screenshot: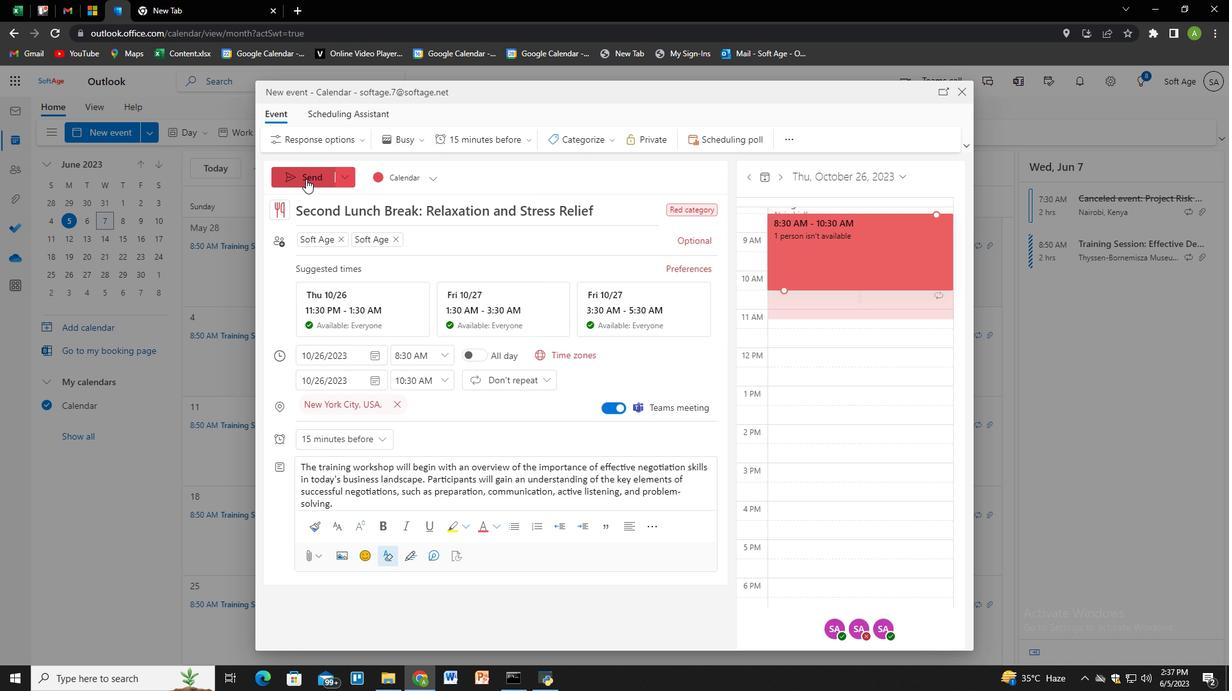 
Action: Mouse moved to (196, 346)
Screenshot: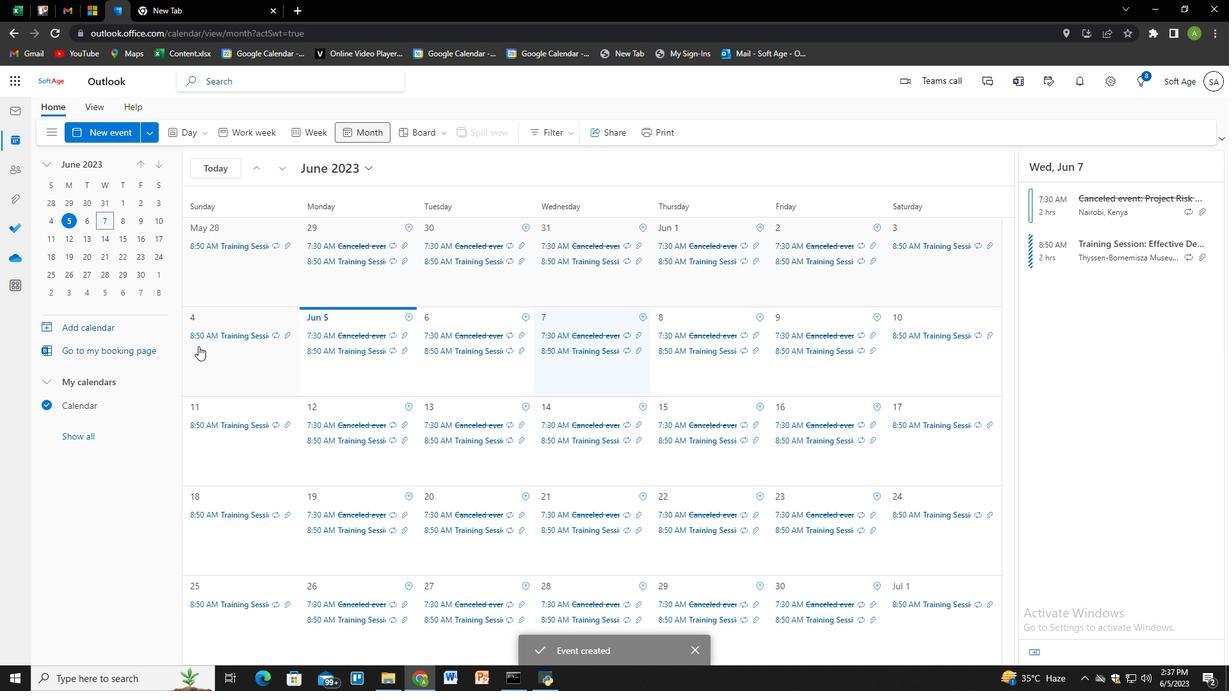 
